 Task: Look for space in Selargius, Italy from 9th July, 2023 to 16th July, 2023 for 2 adults, 1 child in price range Rs.8000 to Rs.16000. Place can be entire place with 2 bedrooms having 2 beds and 1 bathroom. Property type can be house, flat, guest house. Booking option can be shelf check-in. Required host language is English.
Action: Mouse moved to (506, 82)
Screenshot: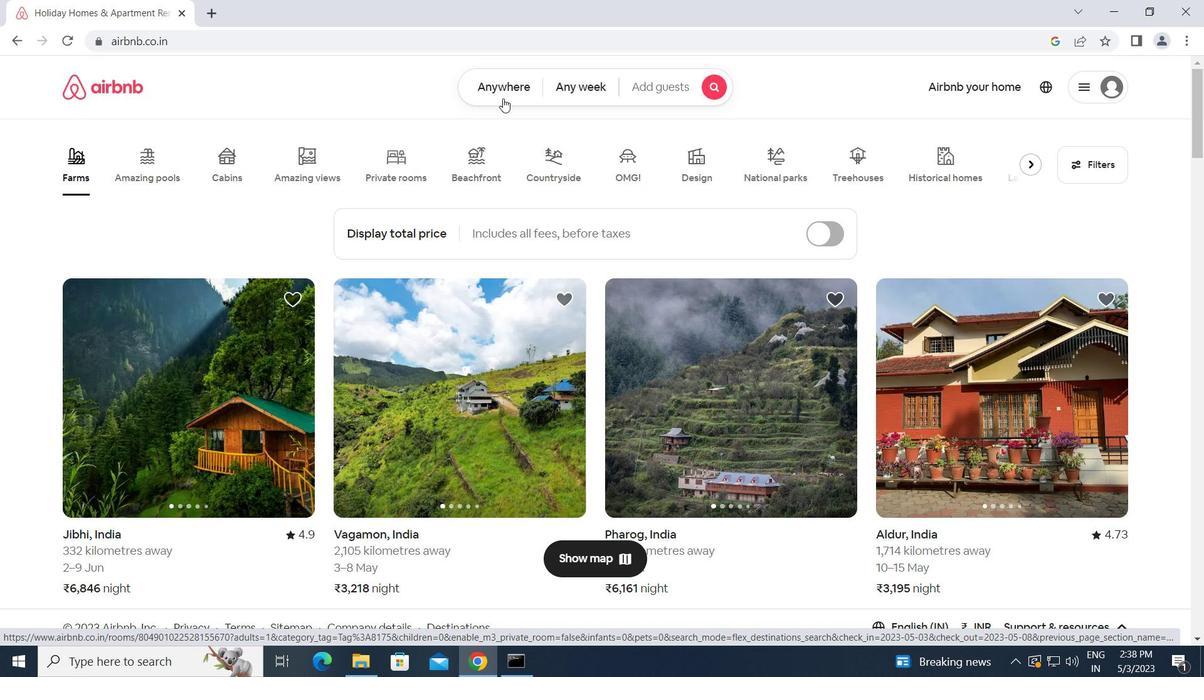 
Action: Mouse pressed left at (506, 82)
Screenshot: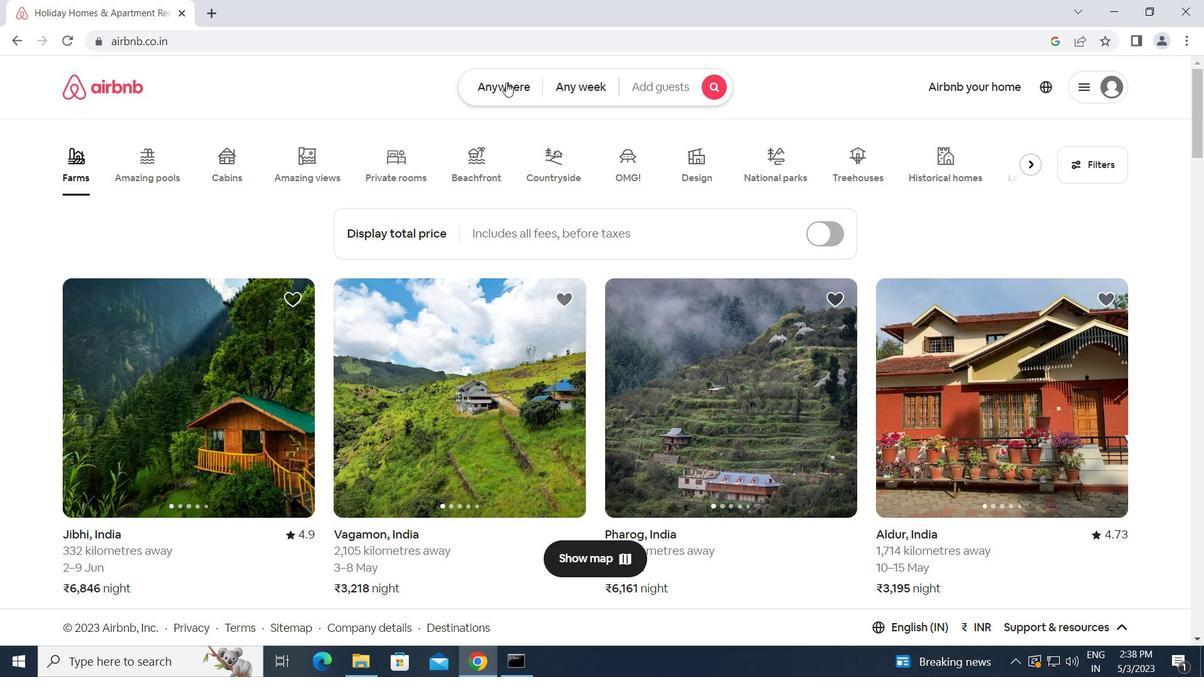 
Action: Mouse moved to (426, 133)
Screenshot: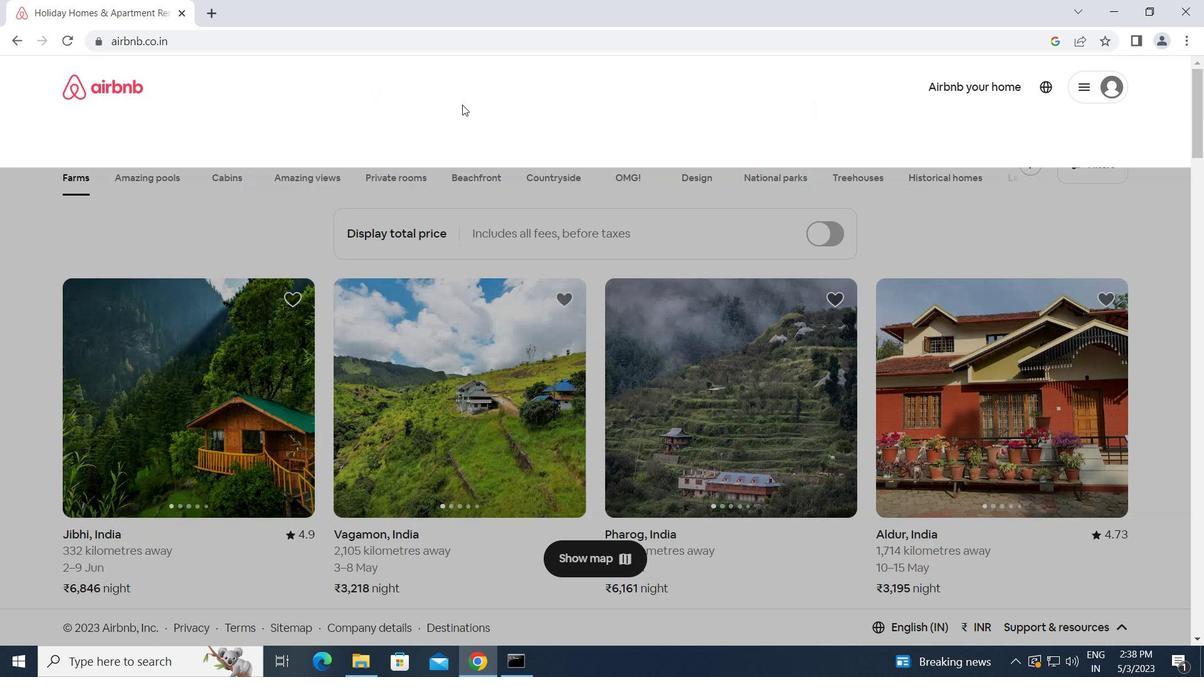 
Action: Mouse pressed left at (426, 133)
Screenshot: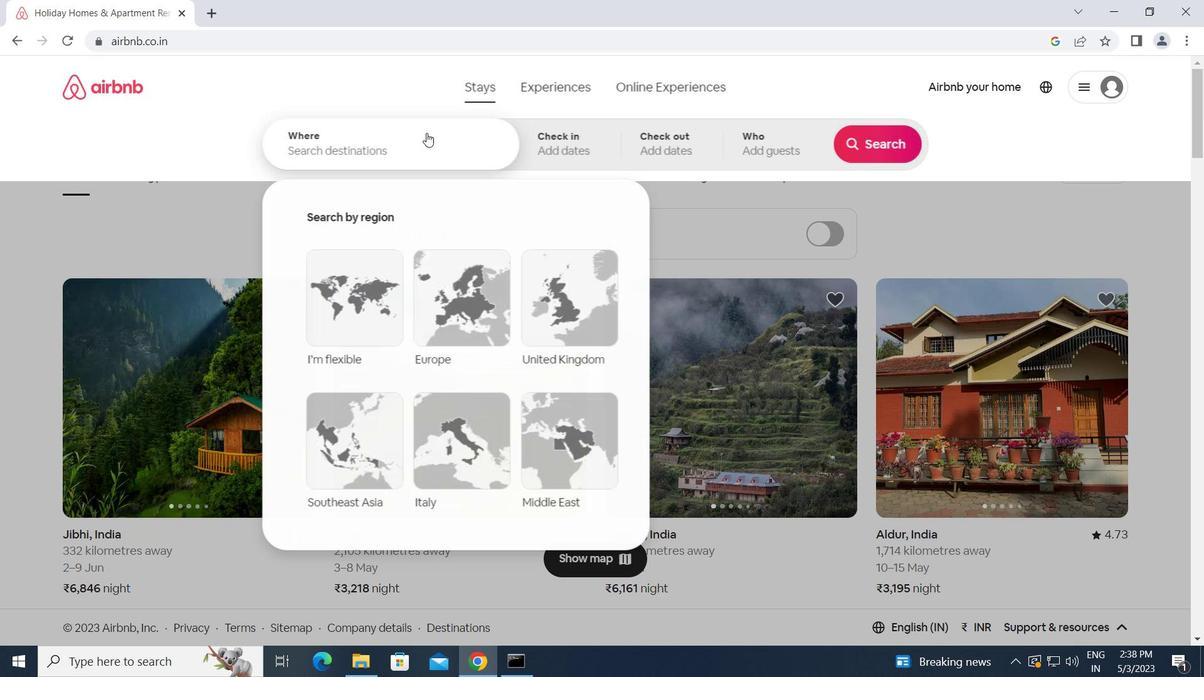 
Action: Key pressed s<Key.caps_lock>elargius,<Key.space><Key.caps_lock>i<Key.caps_lock>taly<Key.enter>
Screenshot: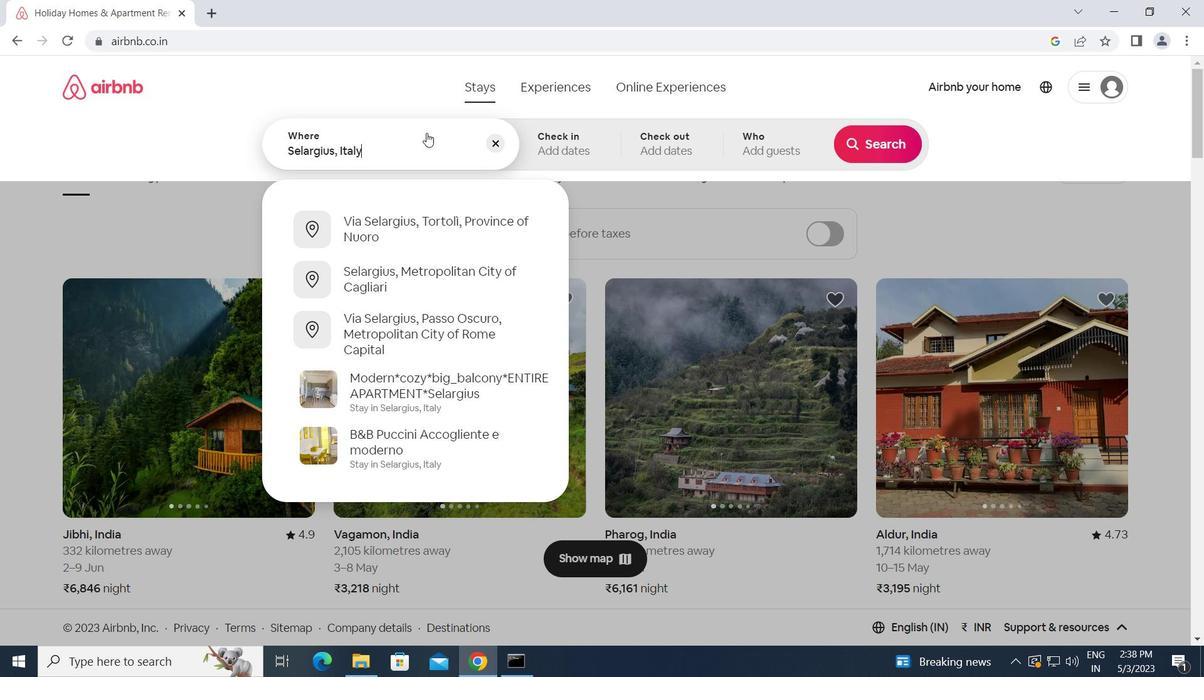 
Action: Mouse moved to (867, 267)
Screenshot: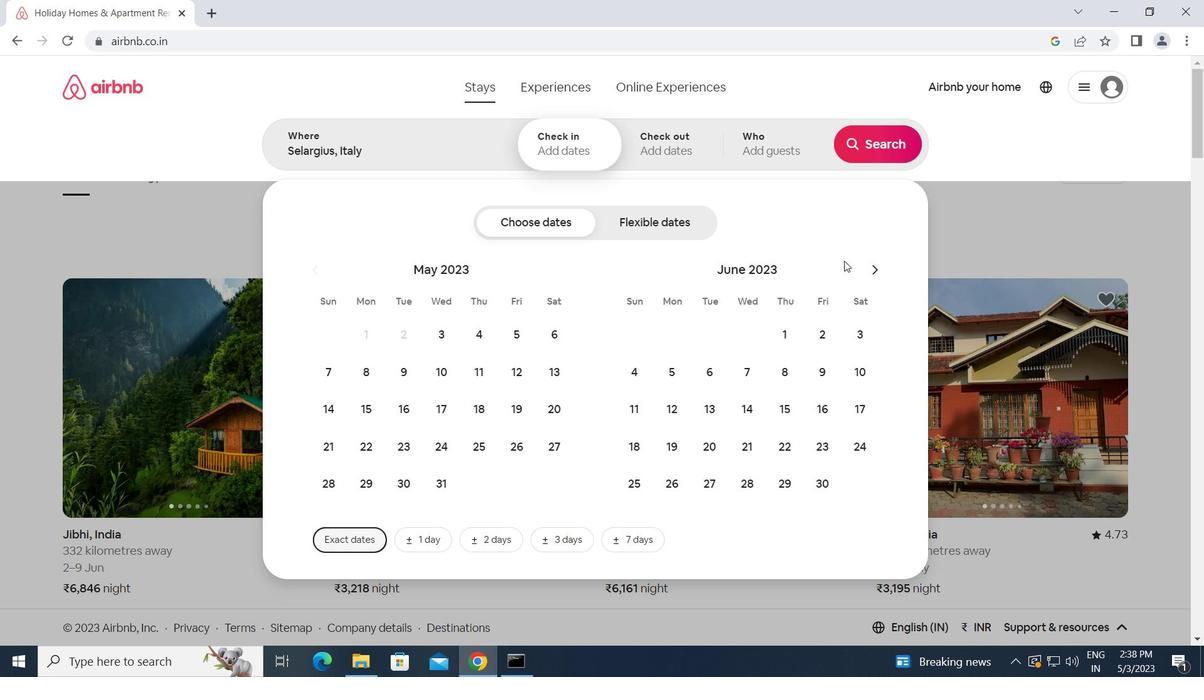 
Action: Mouse pressed left at (867, 267)
Screenshot: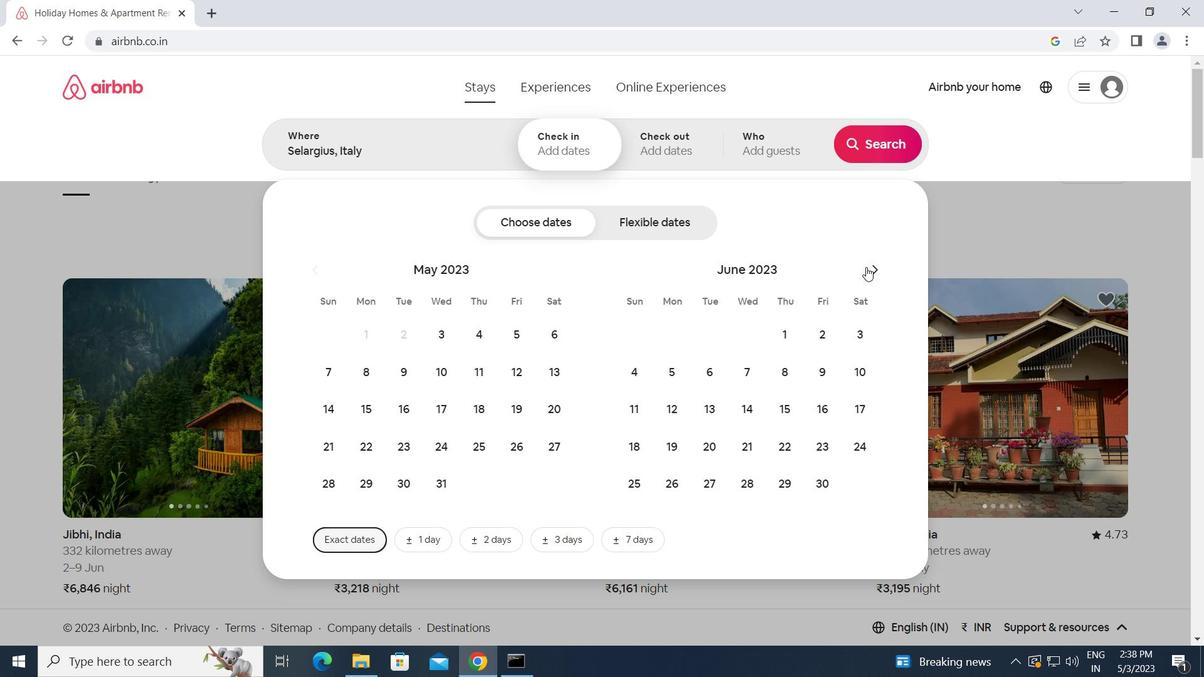 
Action: Mouse moved to (629, 409)
Screenshot: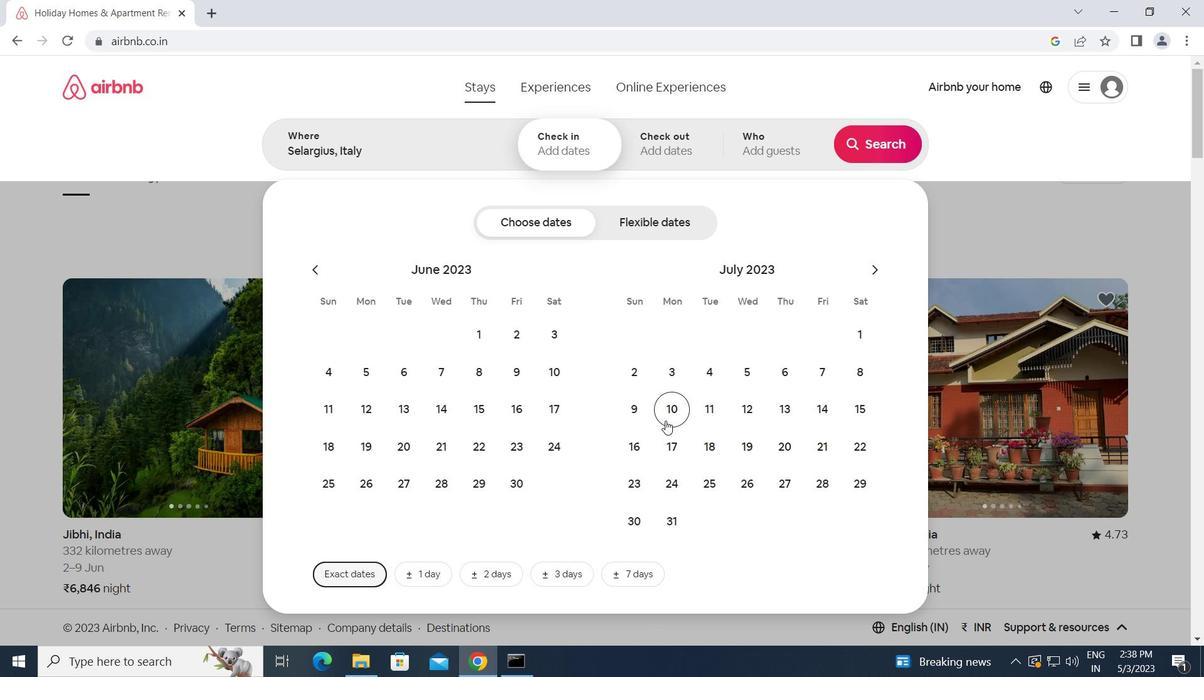 
Action: Mouse pressed left at (629, 409)
Screenshot: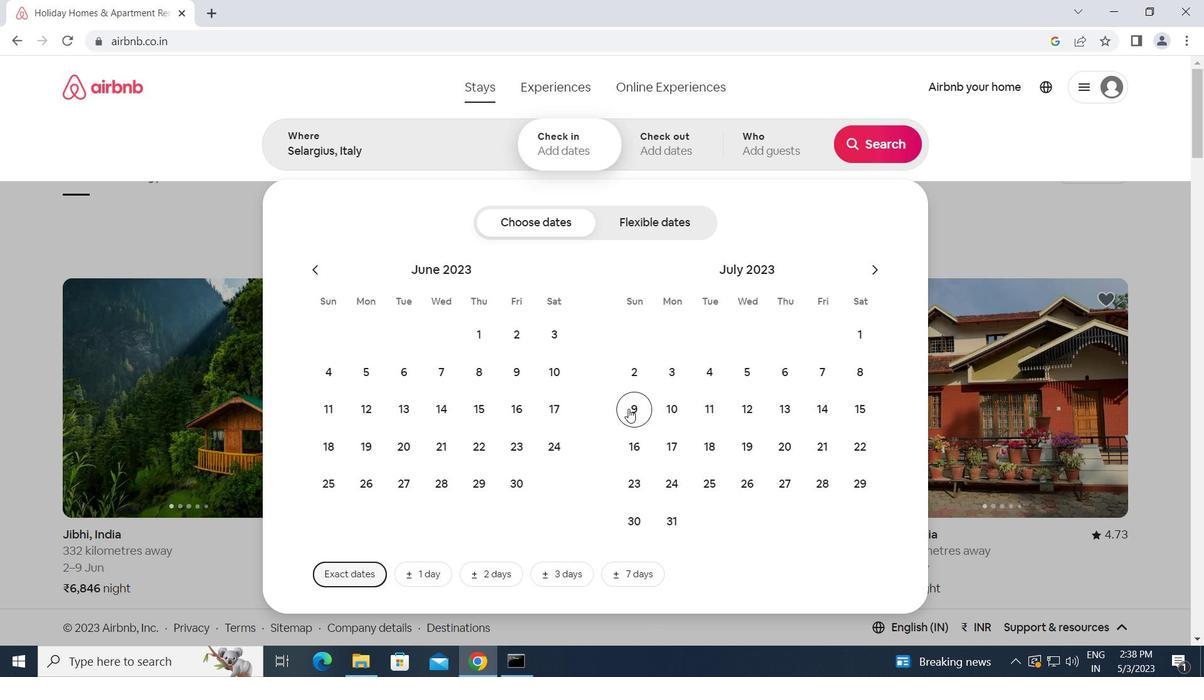 
Action: Mouse moved to (639, 442)
Screenshot: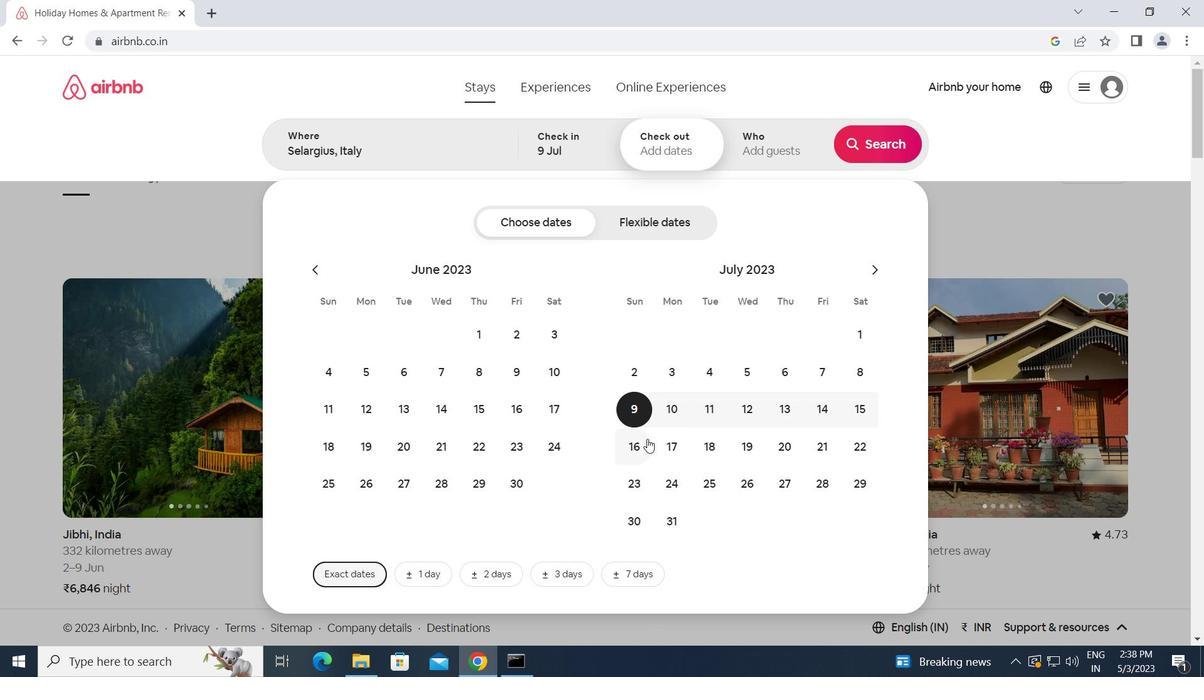
Action: Mouse pressed left at (639, 442)
Screenshot: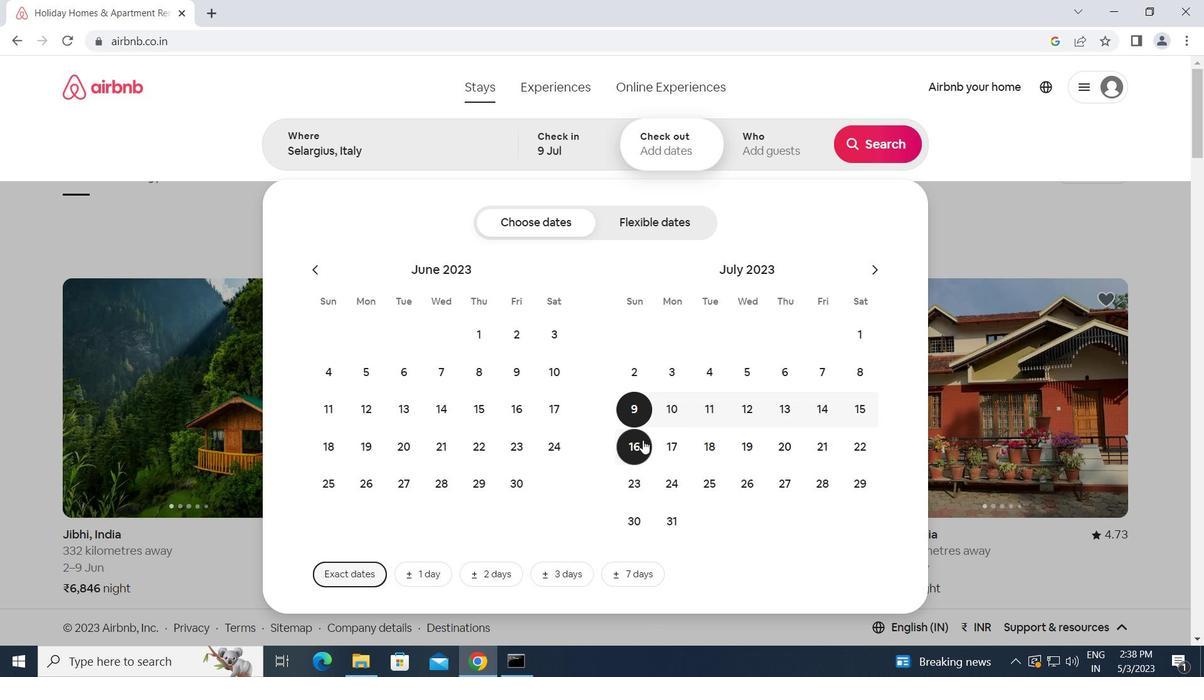 
Action: Mouse moved to (748, 140)
Screenshot: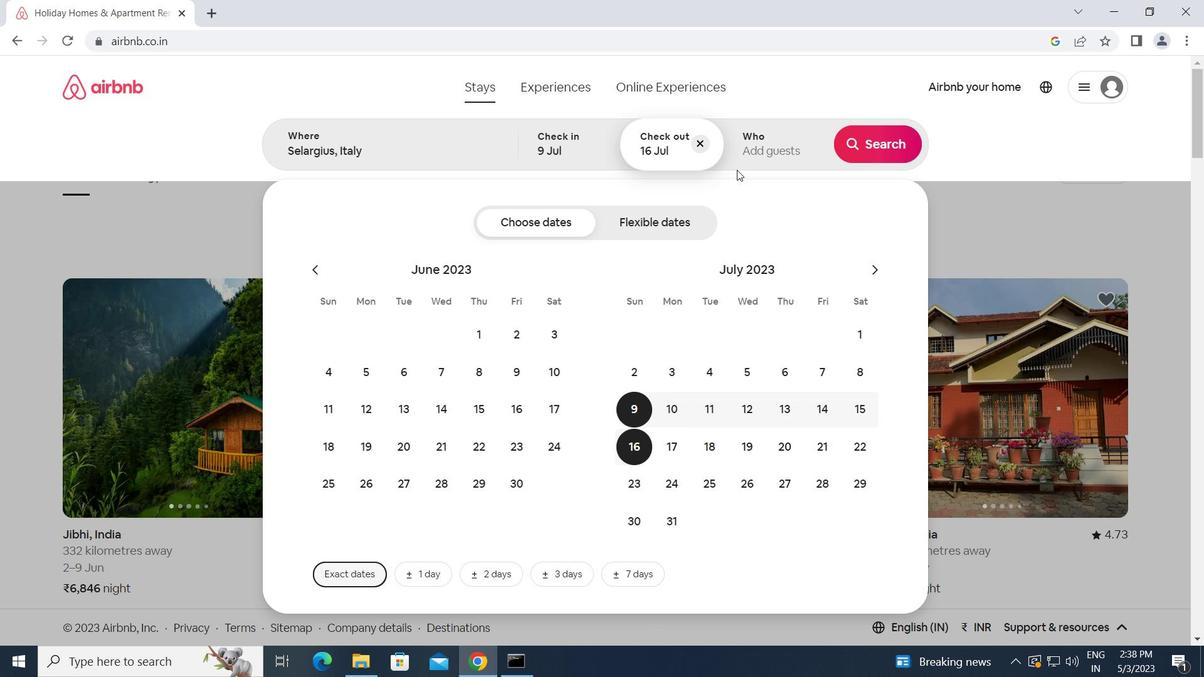 
Action: Mouse pressed left at (748, 140)
Screenshot: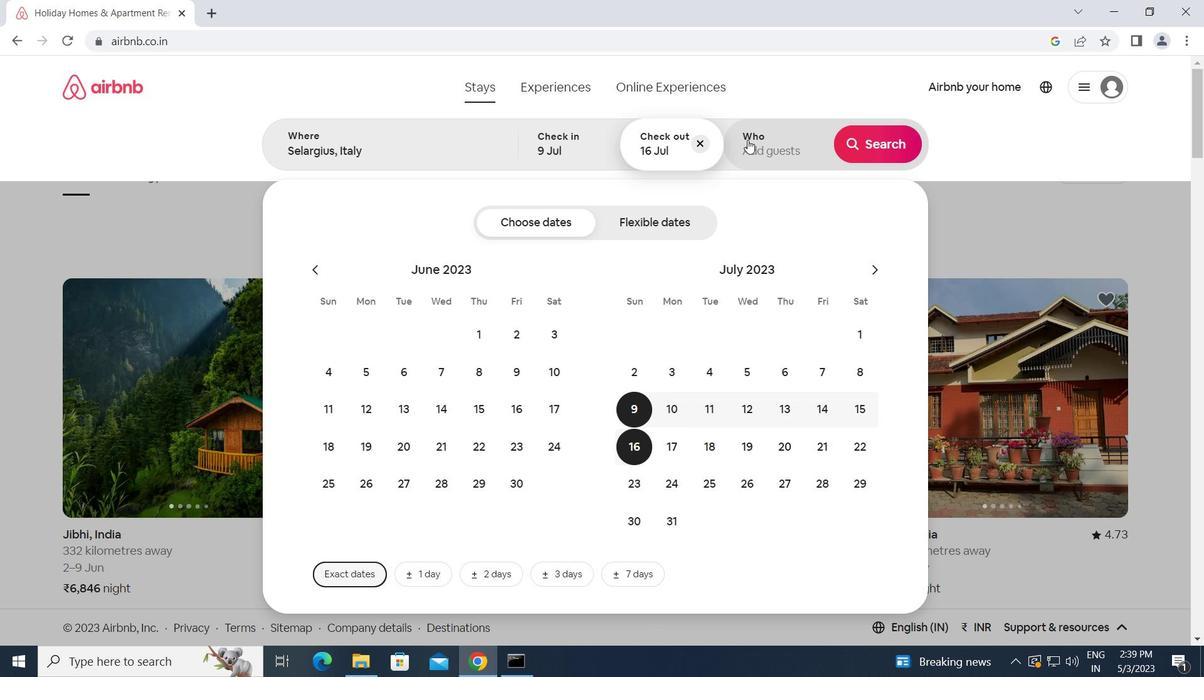 
Action: Mouse moved to (882, 225)
Screenshot: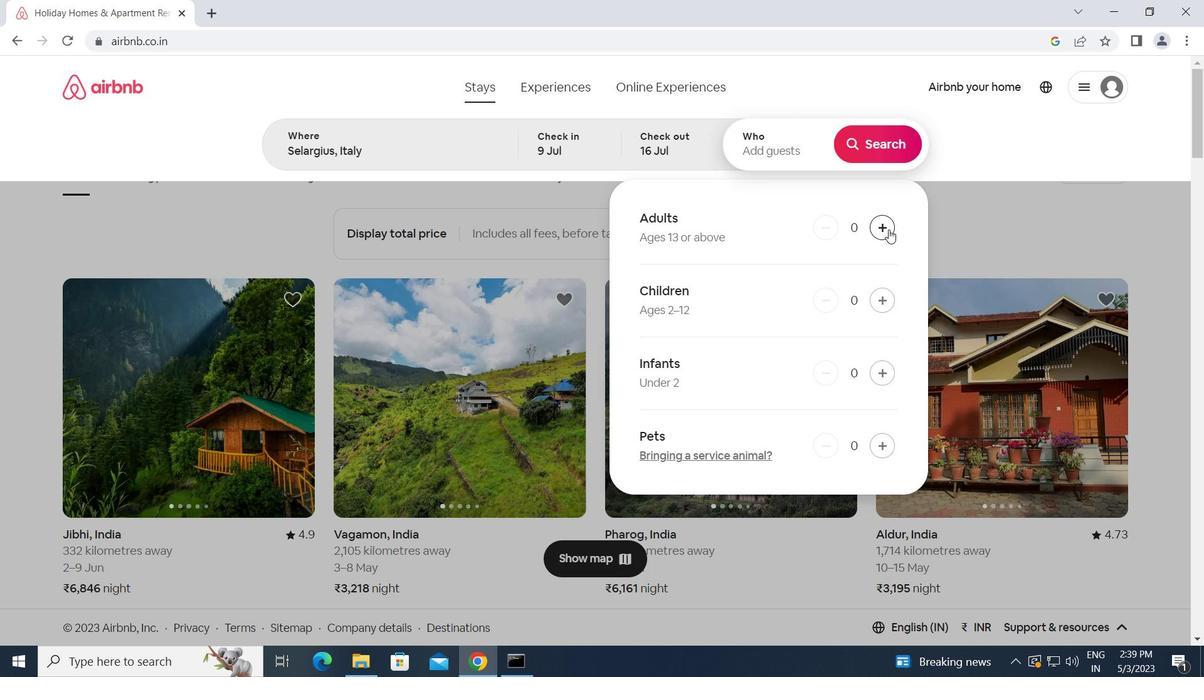 
Action: Mouse pressed left at (882, 225)
Screenshot: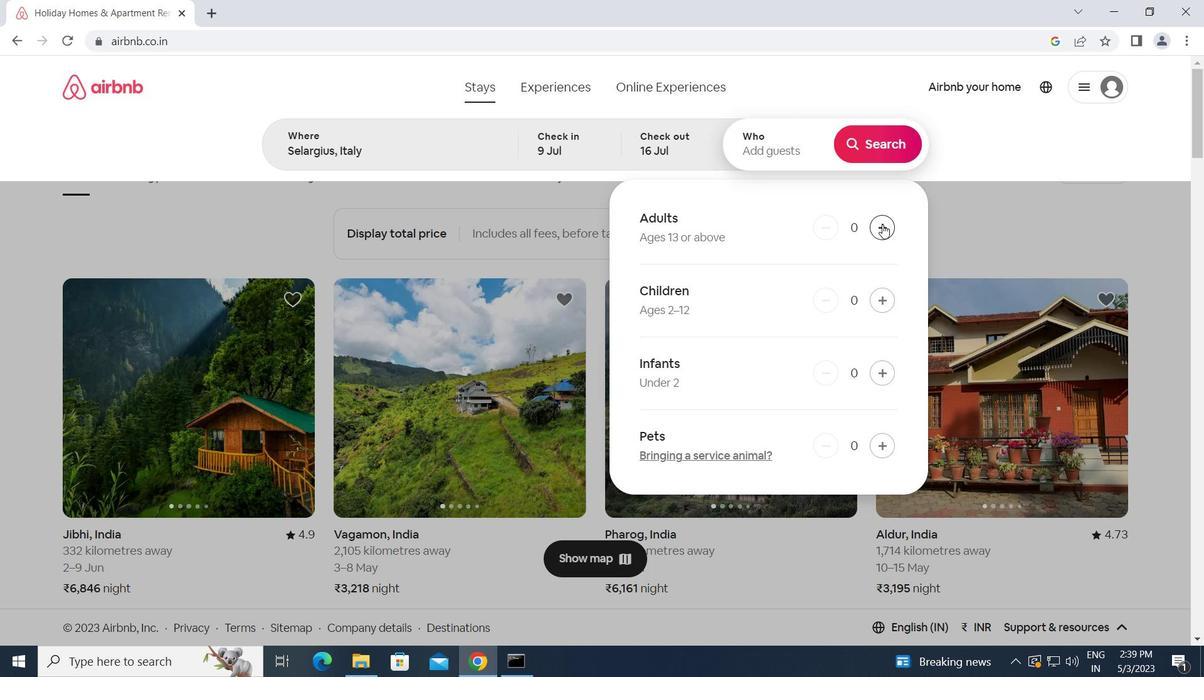 
Action: Mouse pressed left at (882, 225)
Screenshot: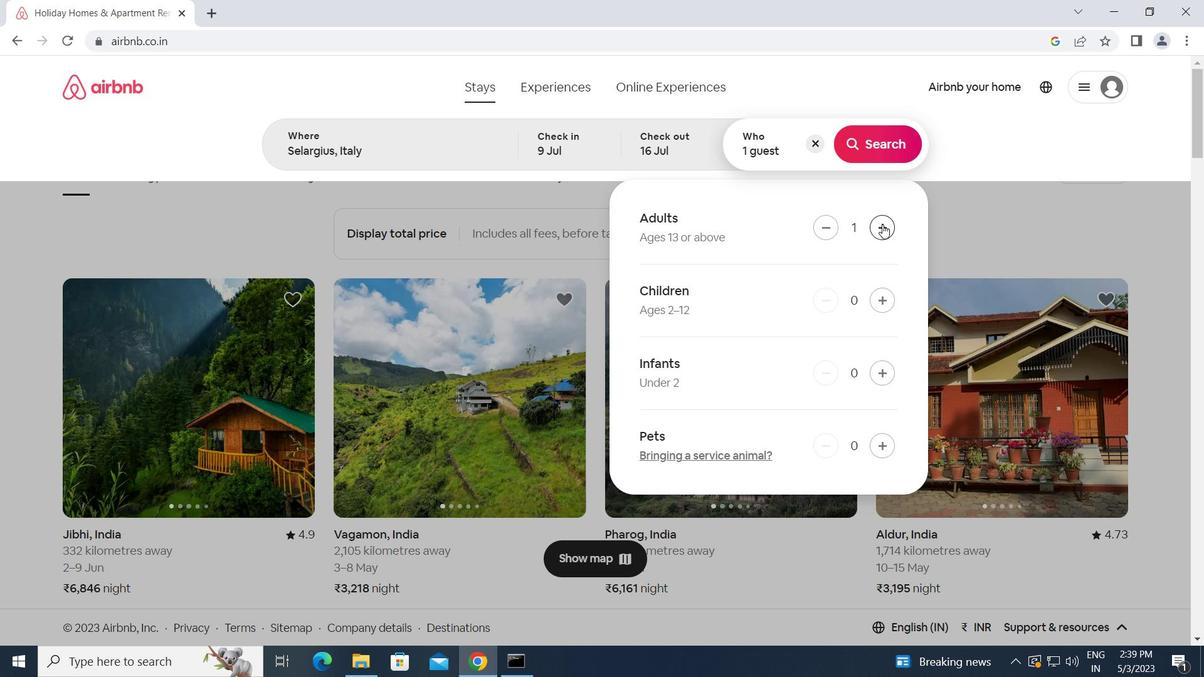 
Action: Mouse moved to (889, 301)
Screenshot: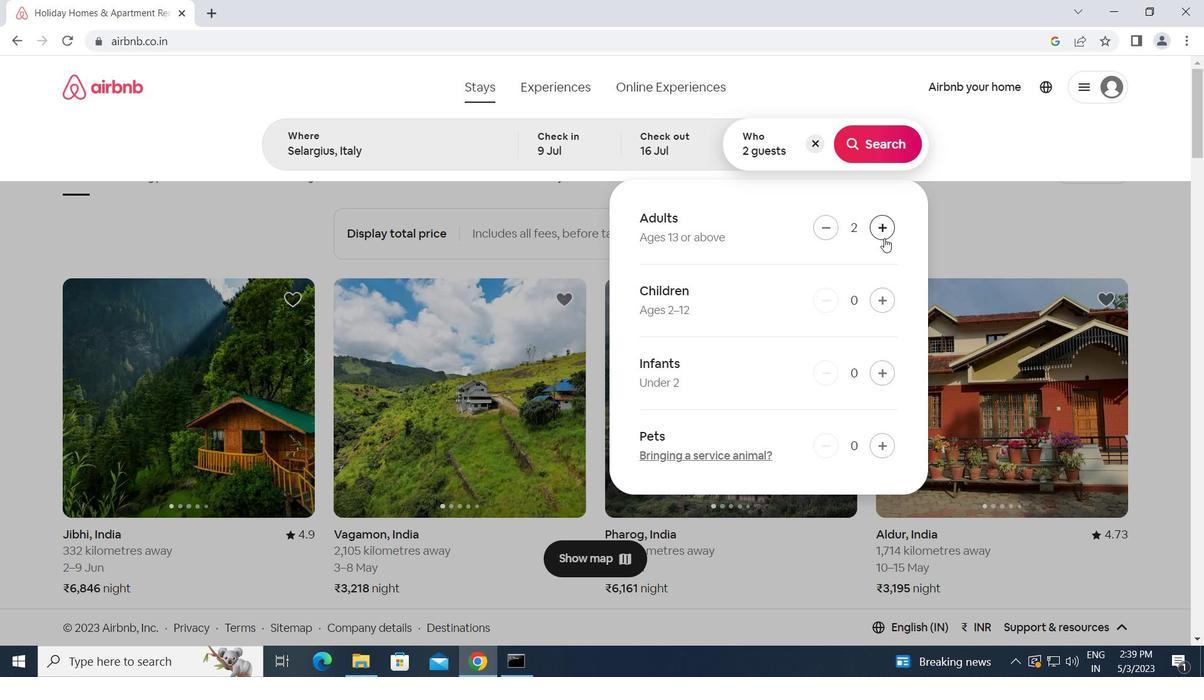 
Action: Mouse pressed left at (889, 301)
Screenshot: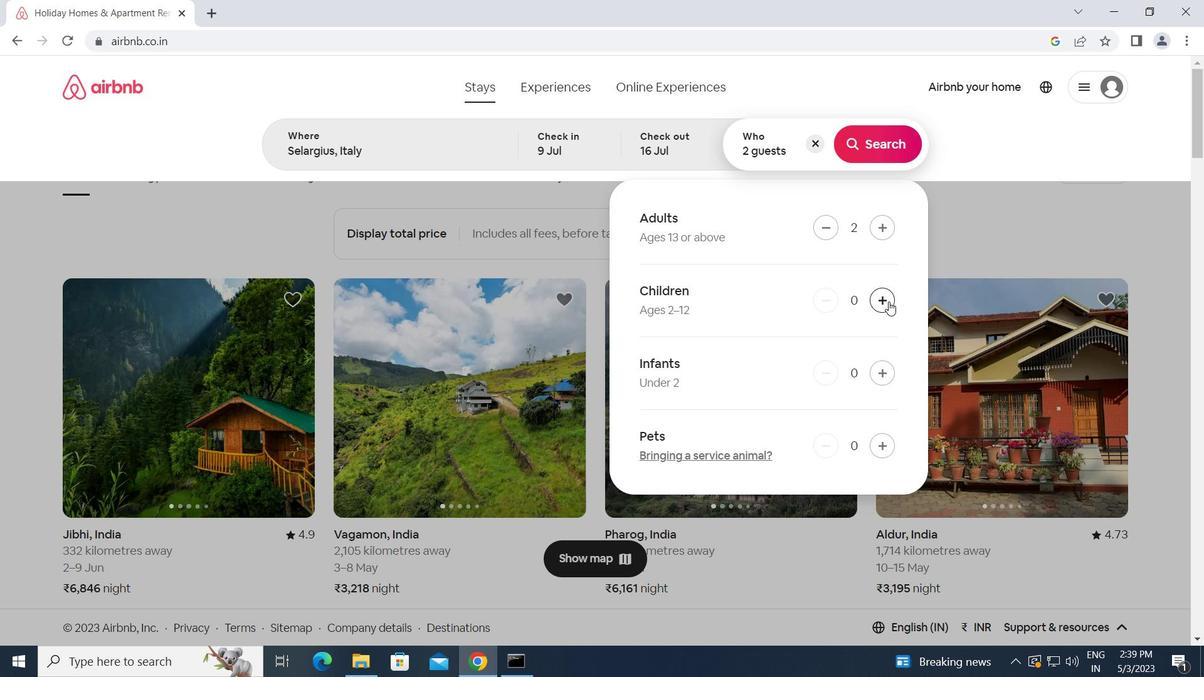 
Action: Mouse moved to (881, 150)
Screenshot: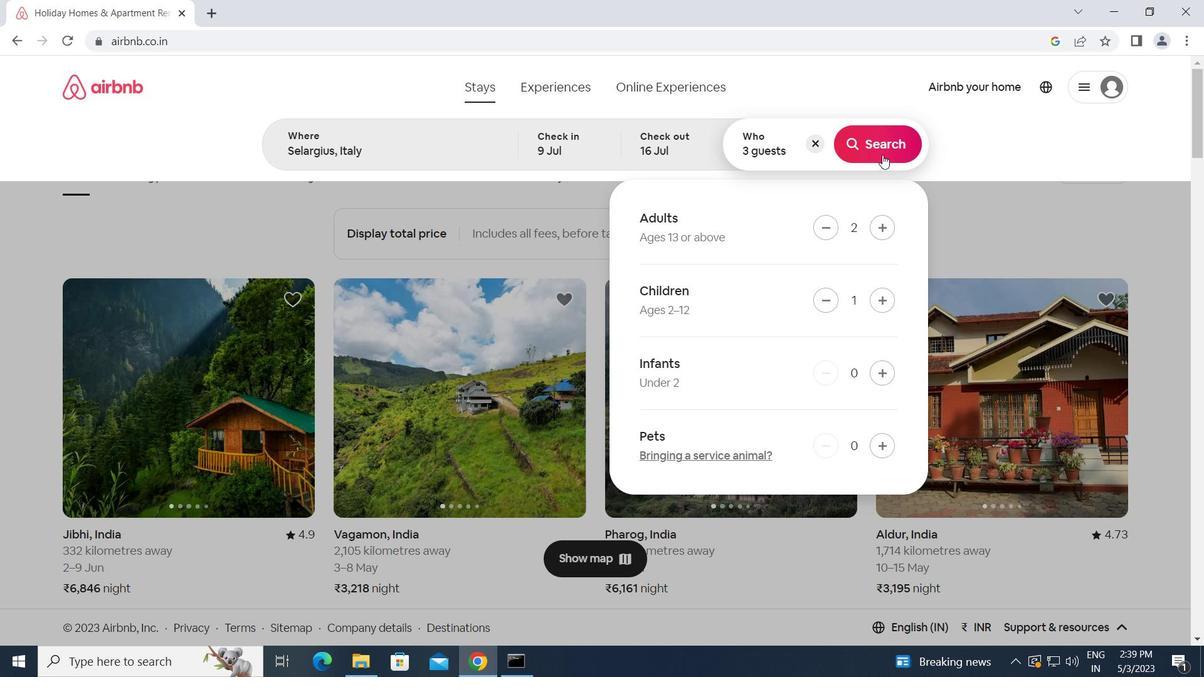 
Action: Mouse pressed left at (881, 150)
Screenshot: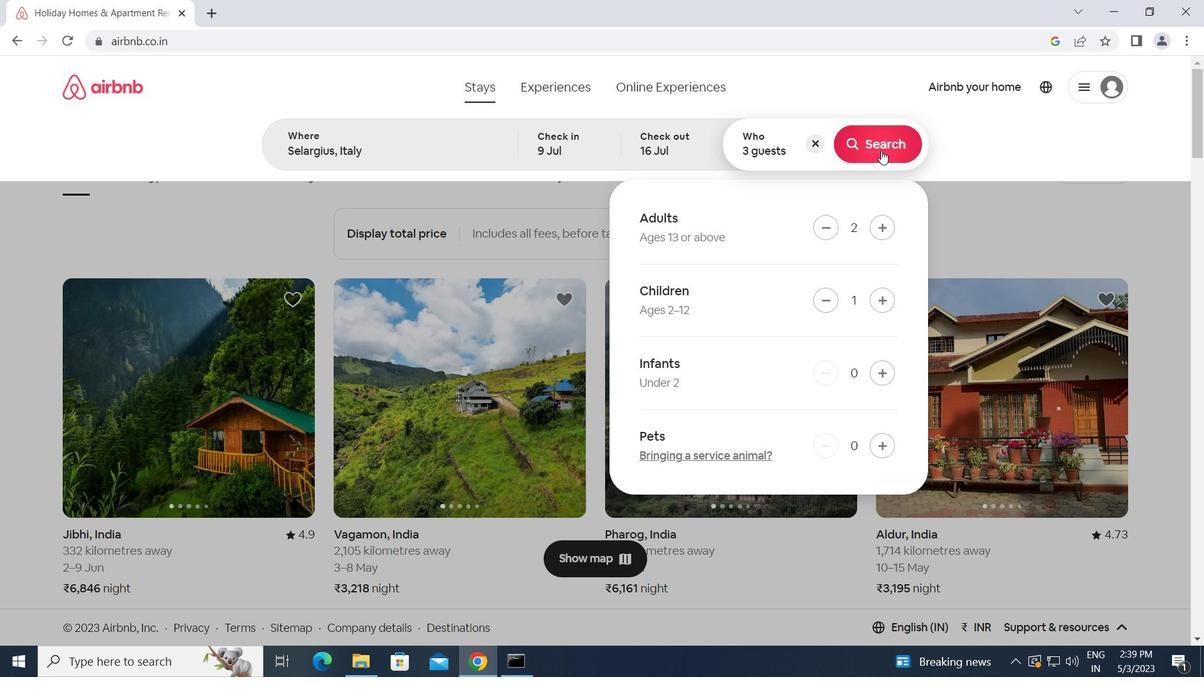 
Action: Mouse moved to (1138, 151)
Screenshot: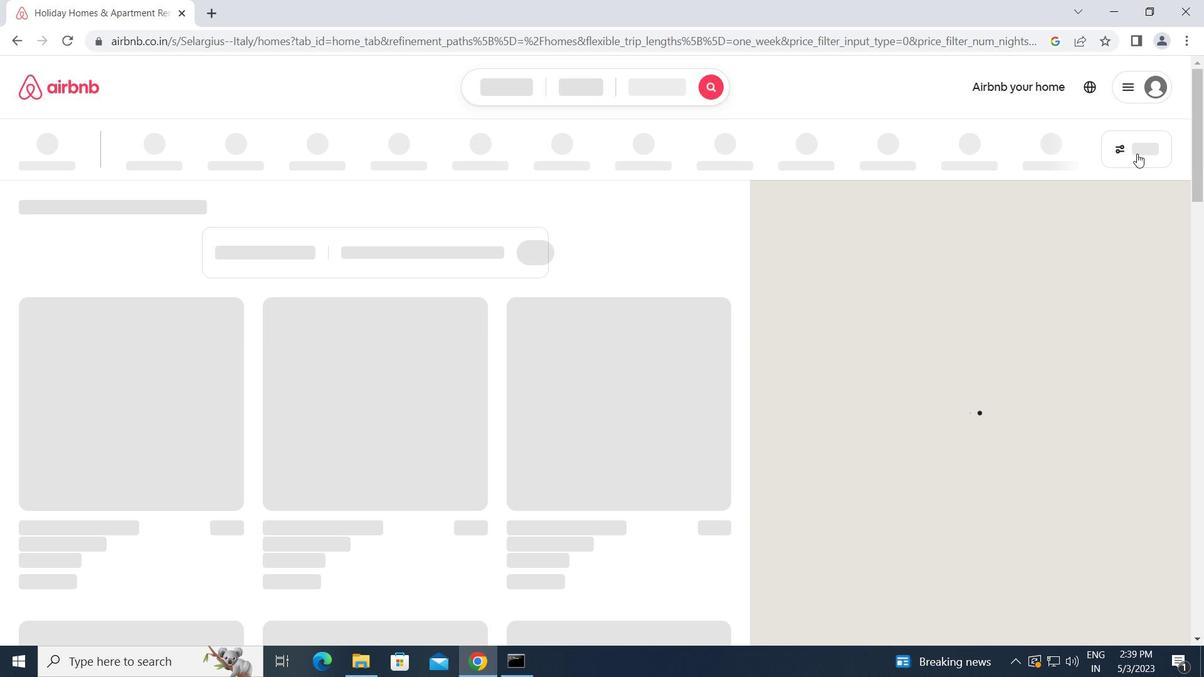 
Action: Mouse pressed left at (1138, 151)
Screenshot: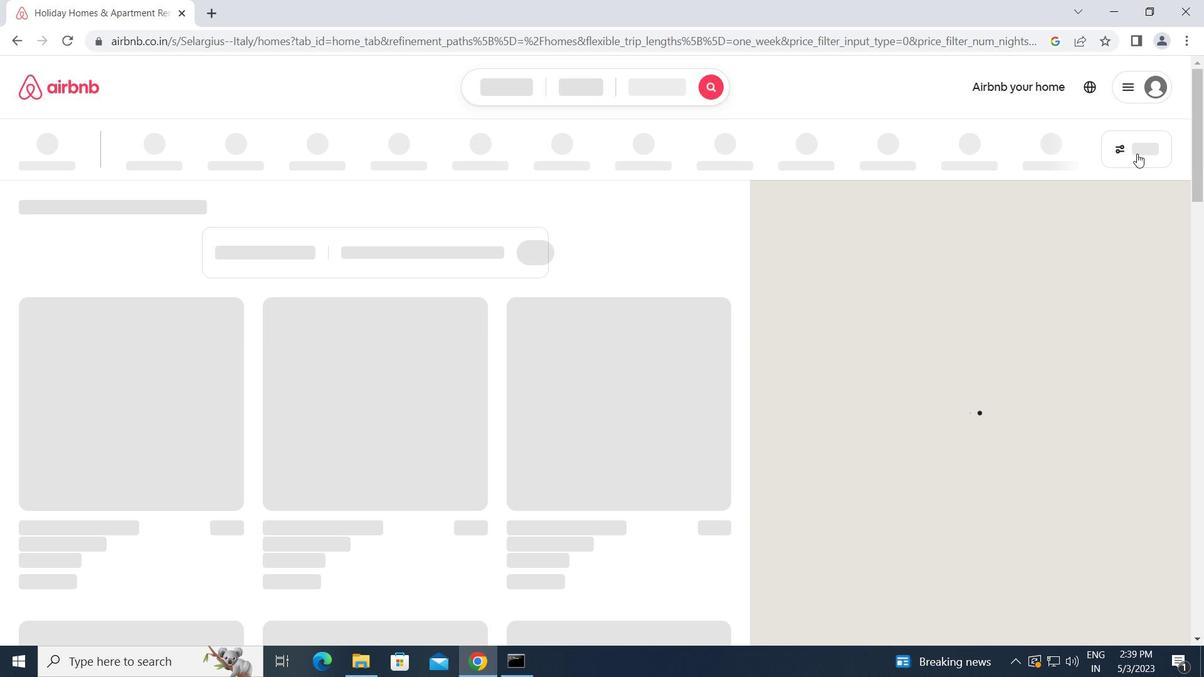
Action: Mouse moved to (1134, 142)
Screenshot: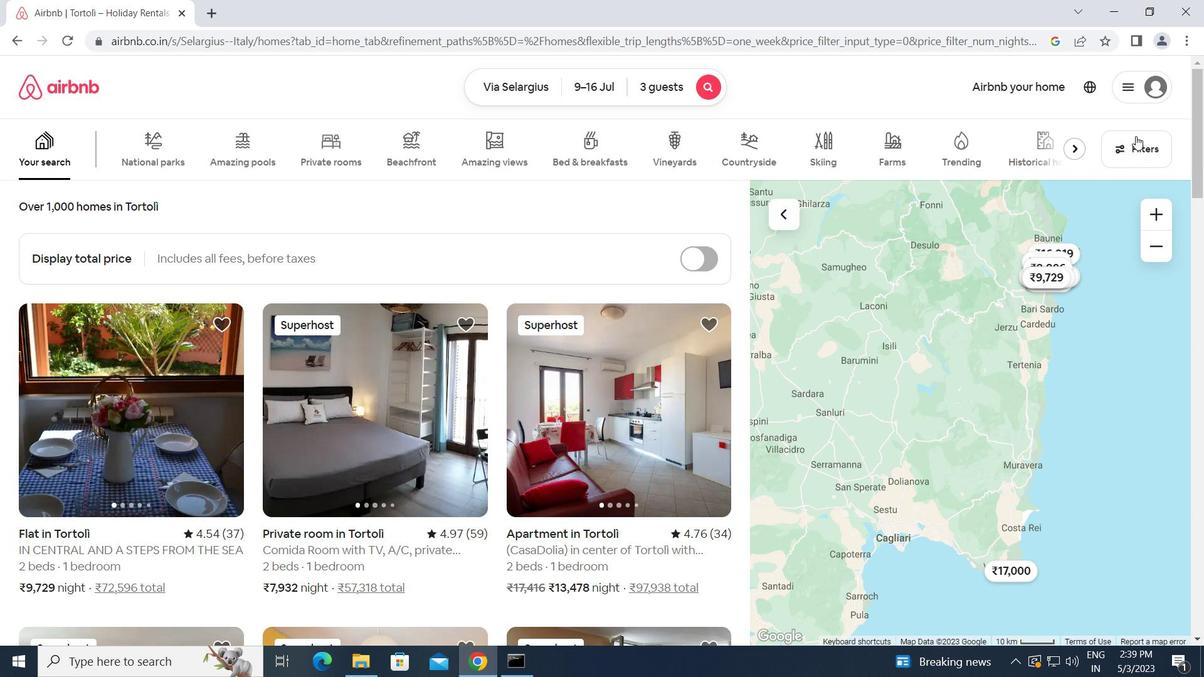 
Action: Mouse pressed left at (1134, 142)
Screenshot: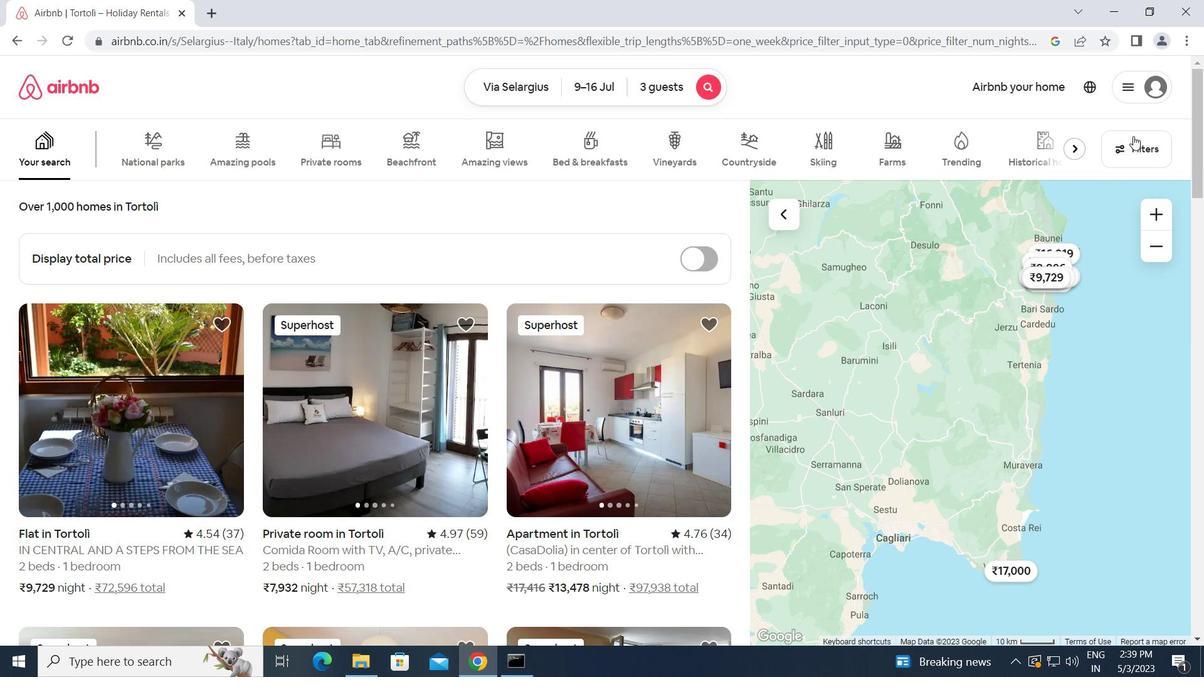 
Action: Mouse moved to (409, 344)
Screenshot: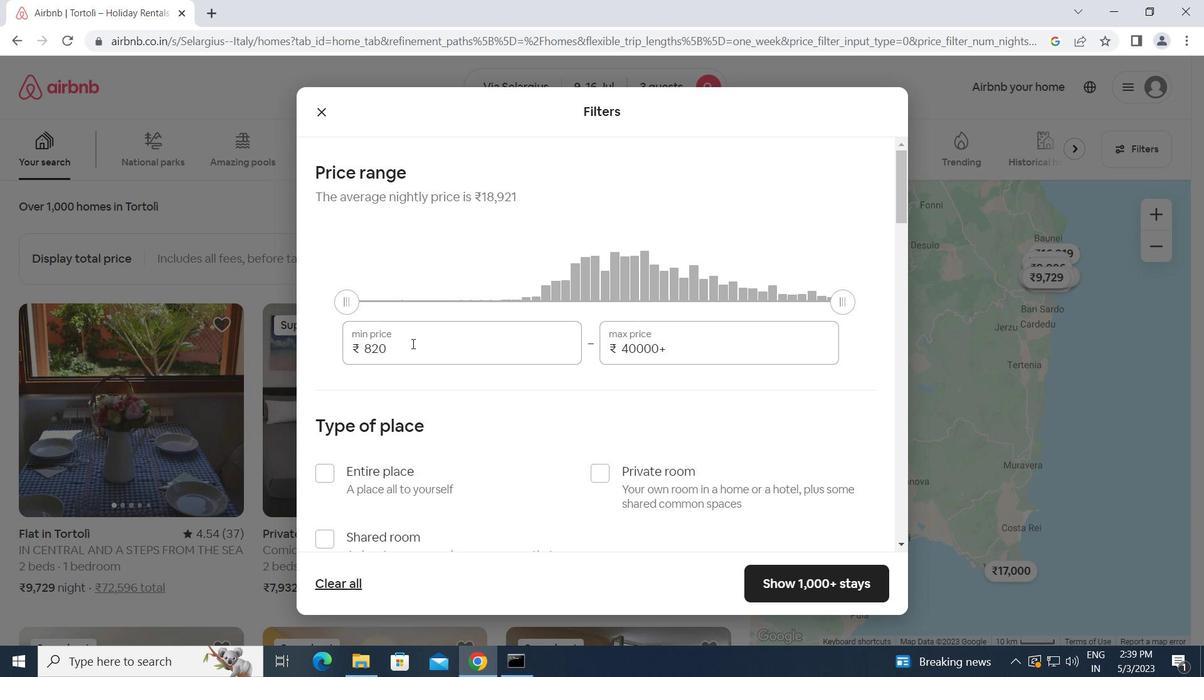 
Action: Mouse pressed left at (409, 344)
Screenshot: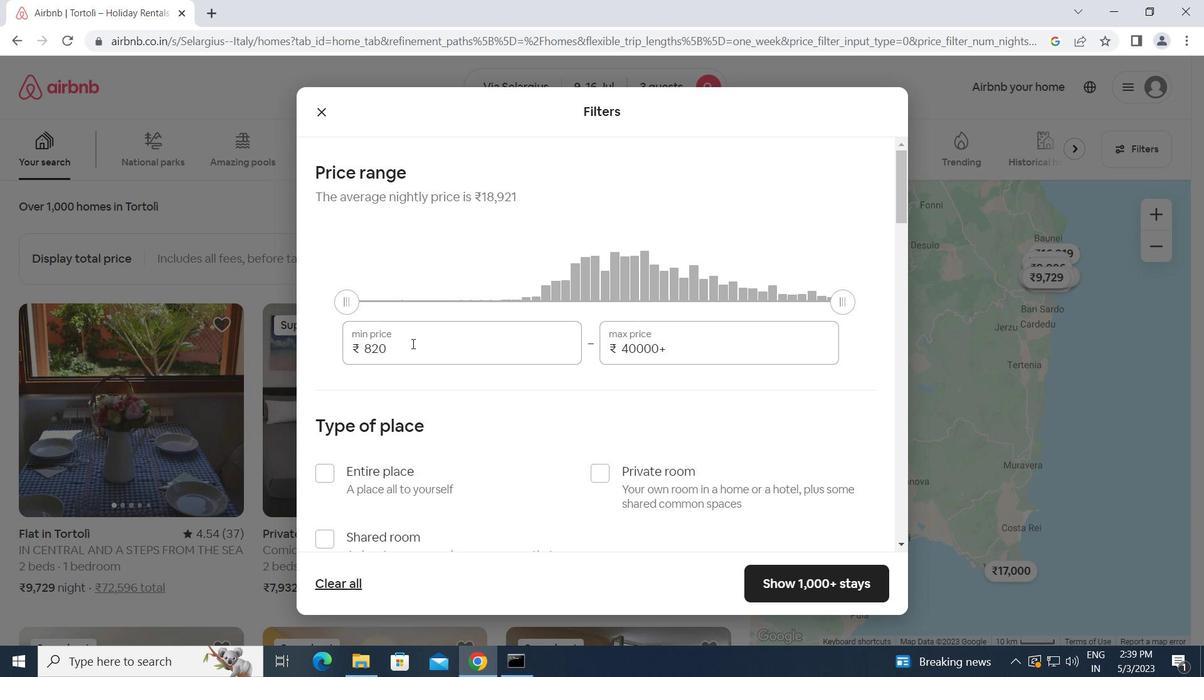 
Action: Mouse moved to (340, 353)
Screenshot: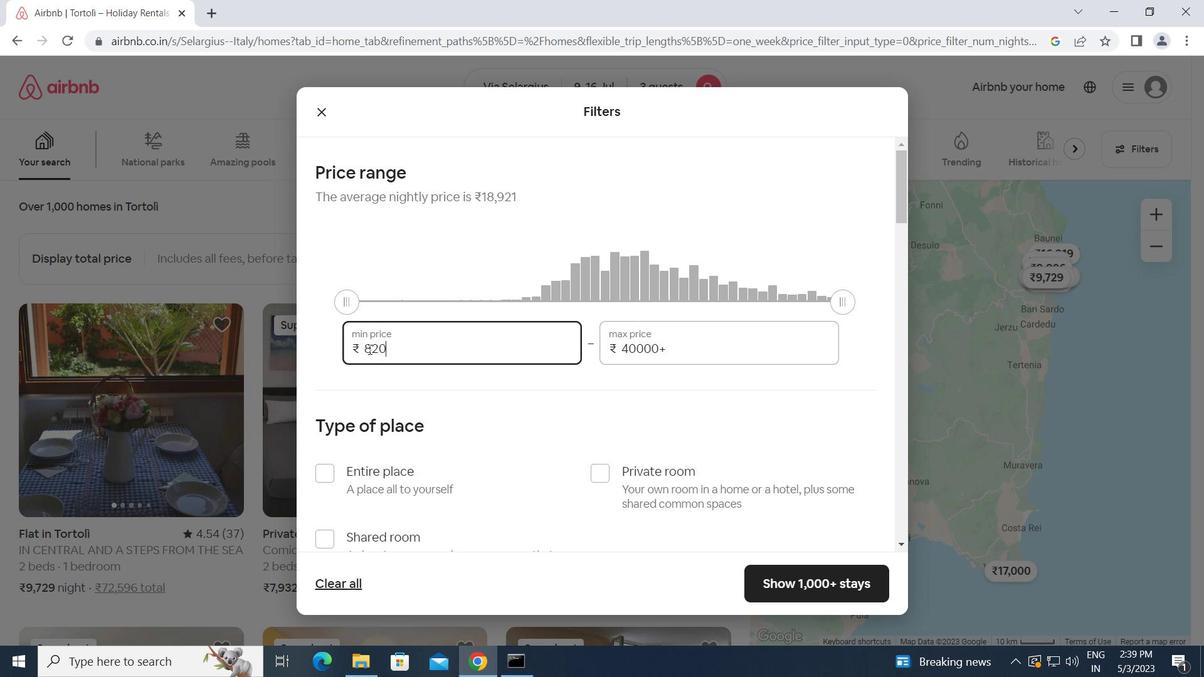 
Action: Key pressed 8000<Key.tab>16000
Screenshot: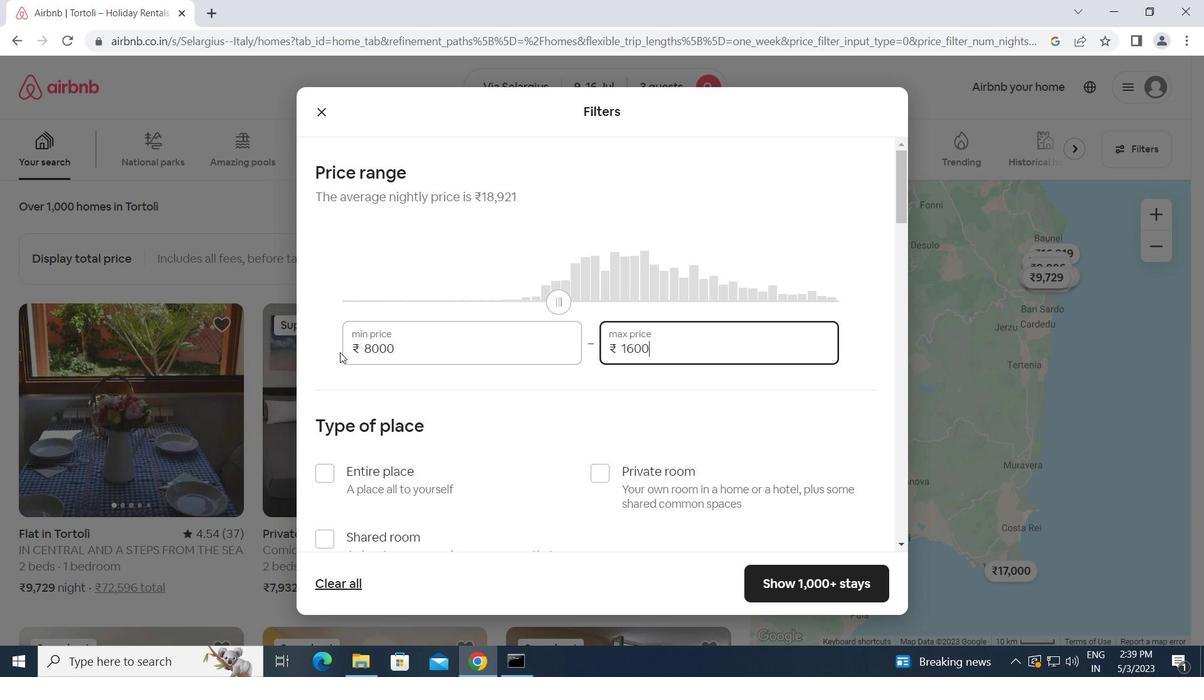 
Action: Mouse moved to (502, 456)
Screenshot: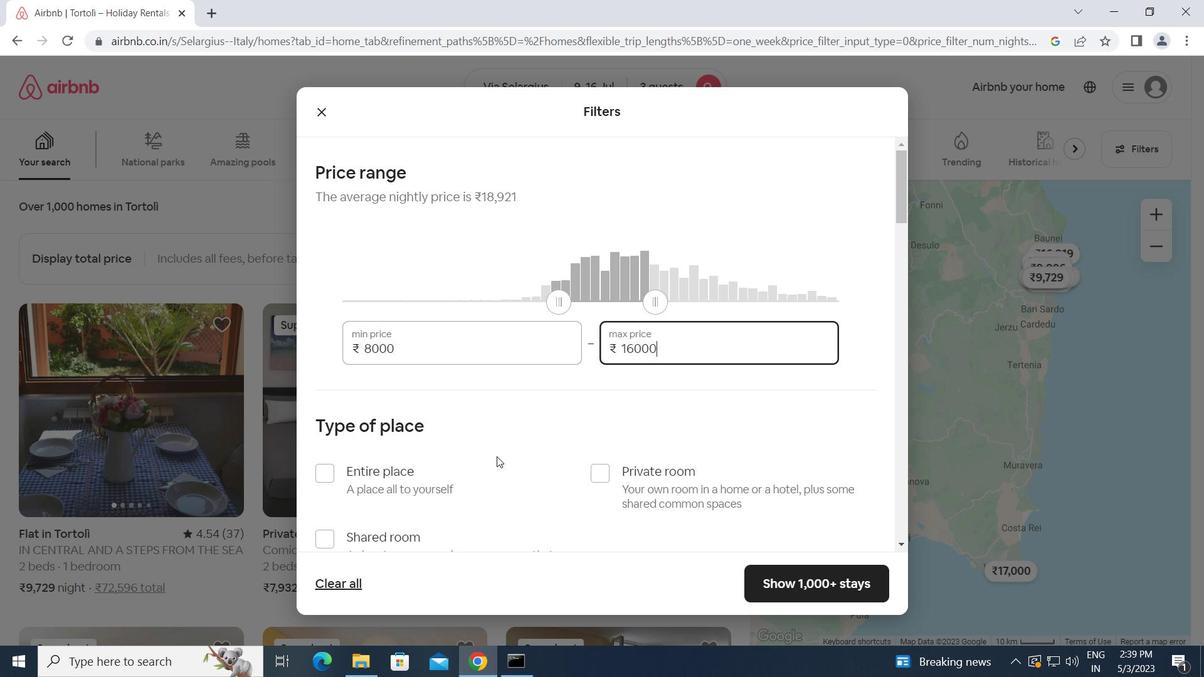 
Action: Mouse scrolled (502, 455) with delta (0, 0)
Screenshot: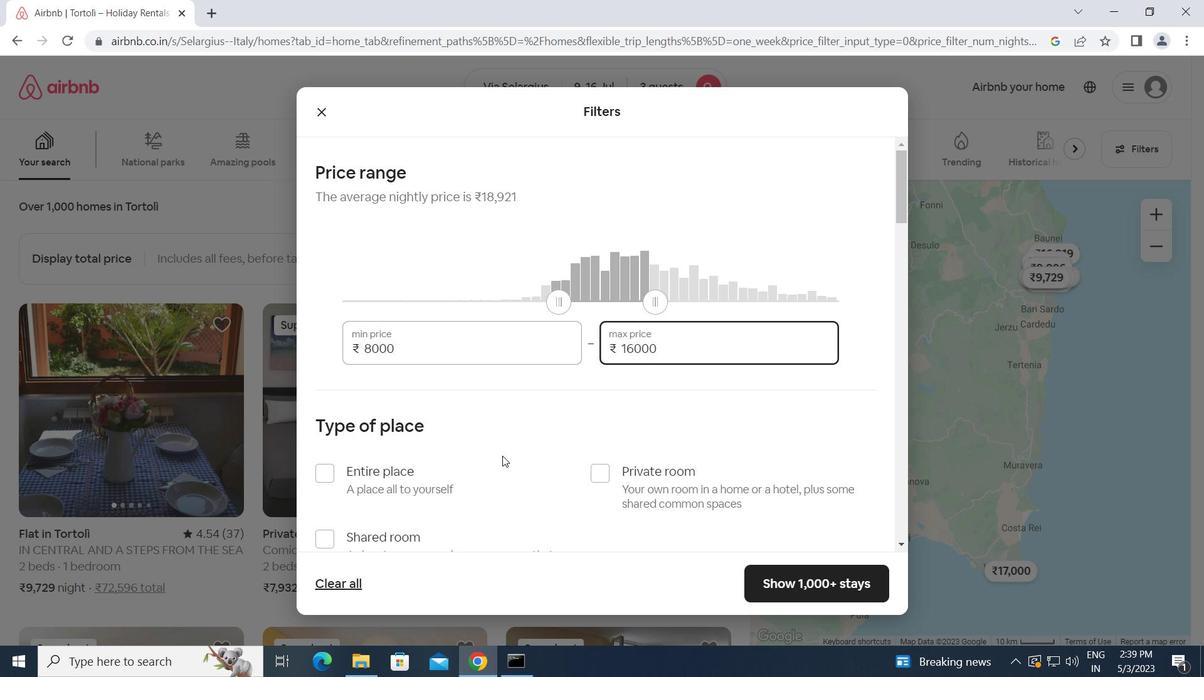 
Action: Mouse moved to (330, 388)
Screenshot: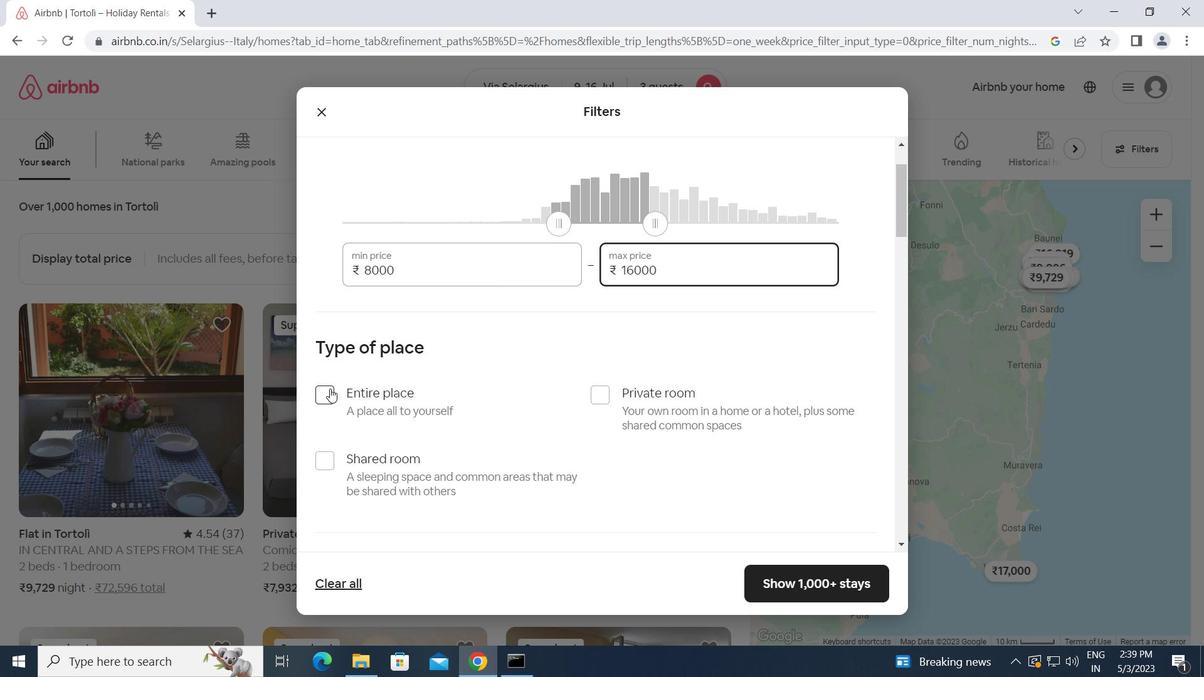 
Action: Mouse pressed left at (330, 388)
Screenshot: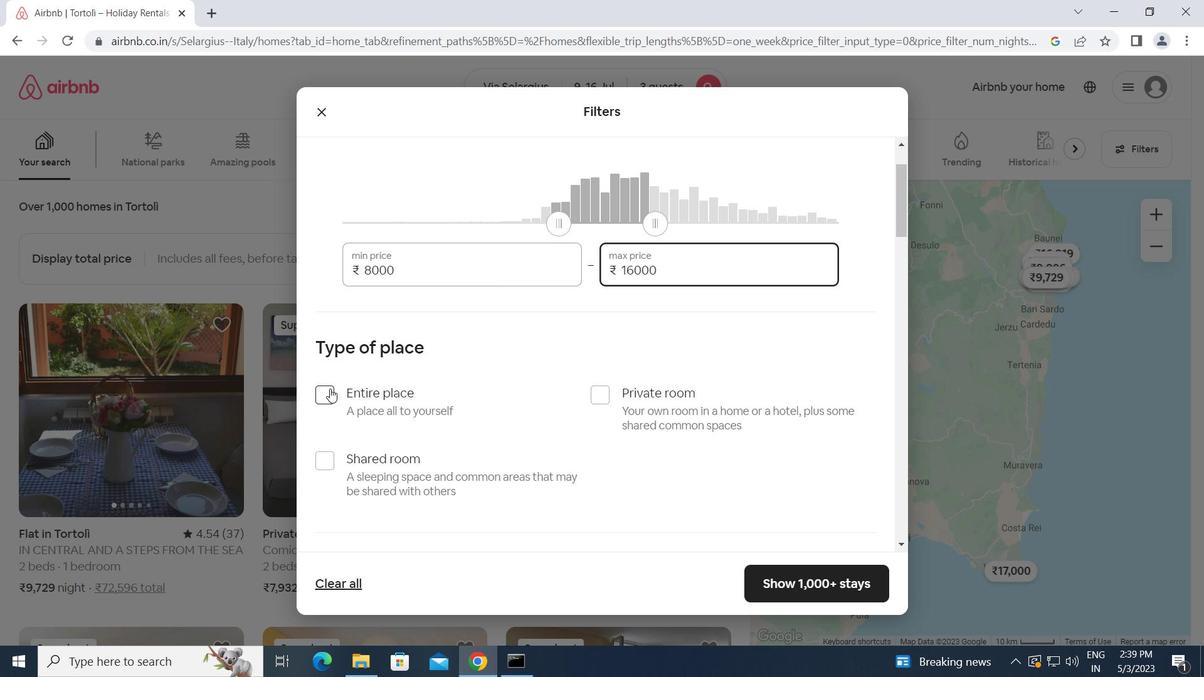 
Action: Mouse moved to (372, 409)
Screenshot: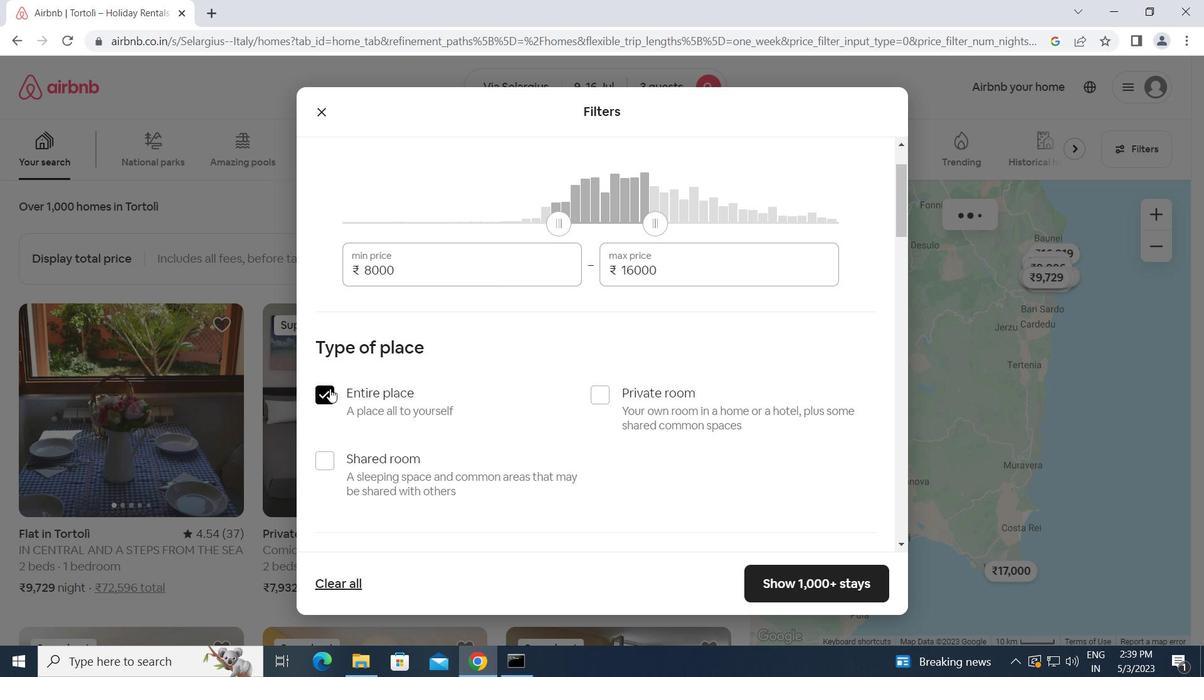 
Action: Mouse scrolled (372, 409) with delta (0, 0)
Screenshot: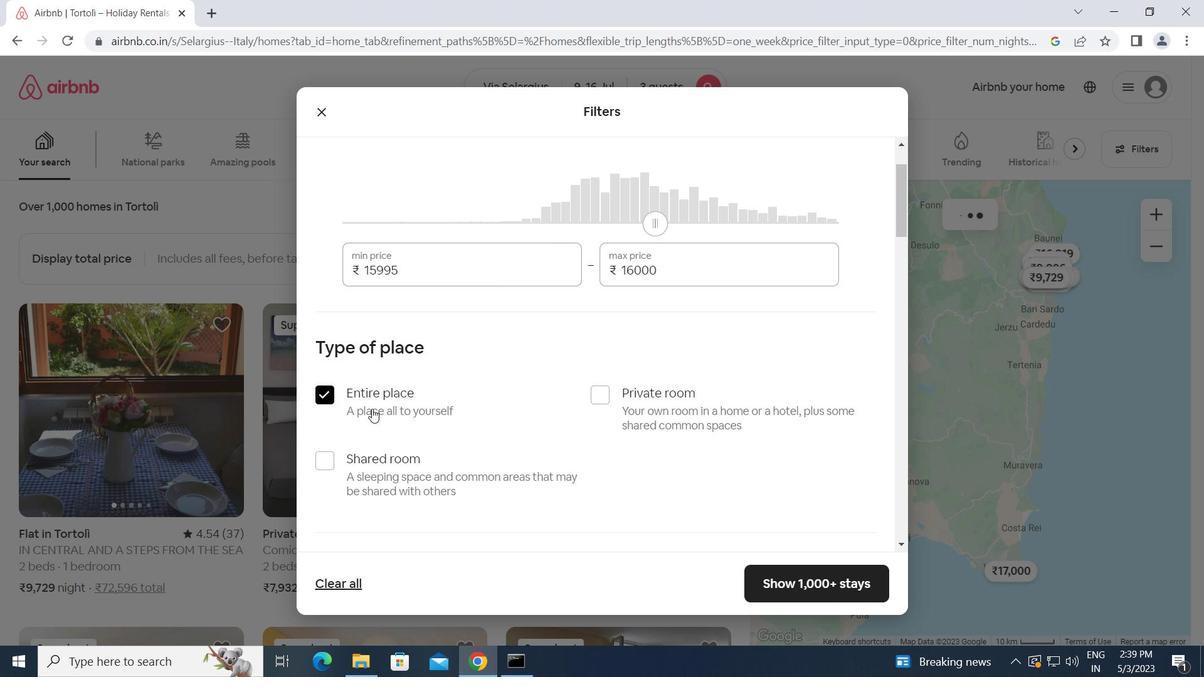 
Action: Mouse scrolled (372, 409) with delta (0, 0)
Screenshot: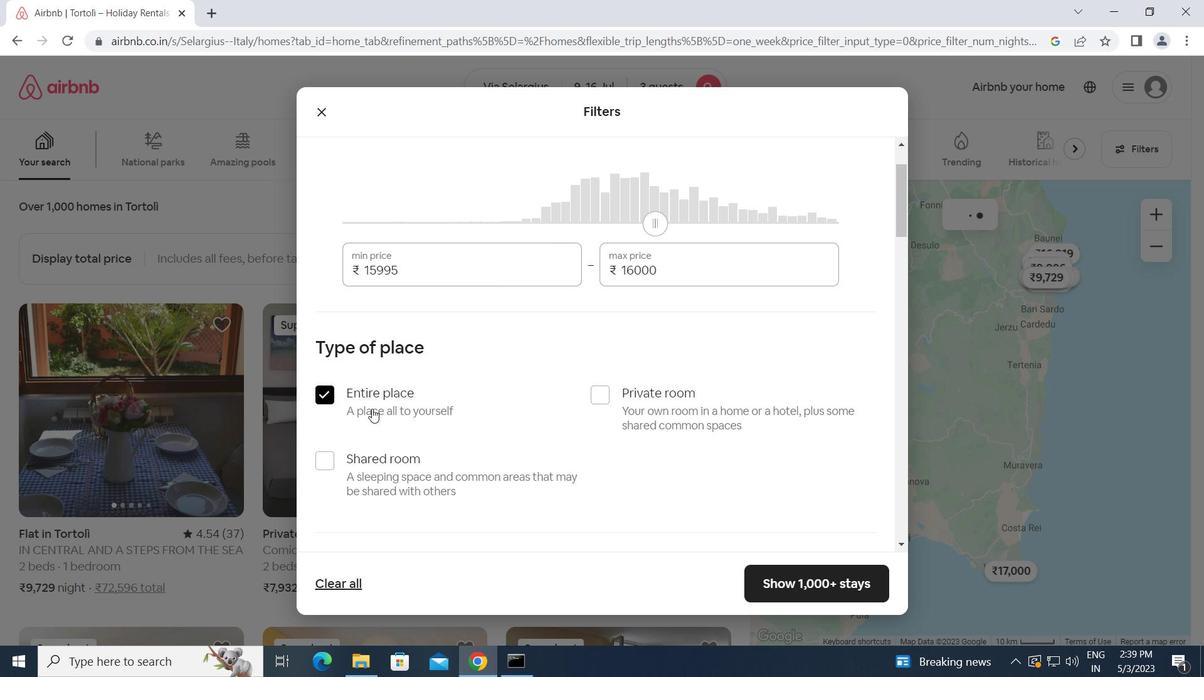 
Action: Mouse scrolled (372, 409) with delta (0, 0)
Screenshot: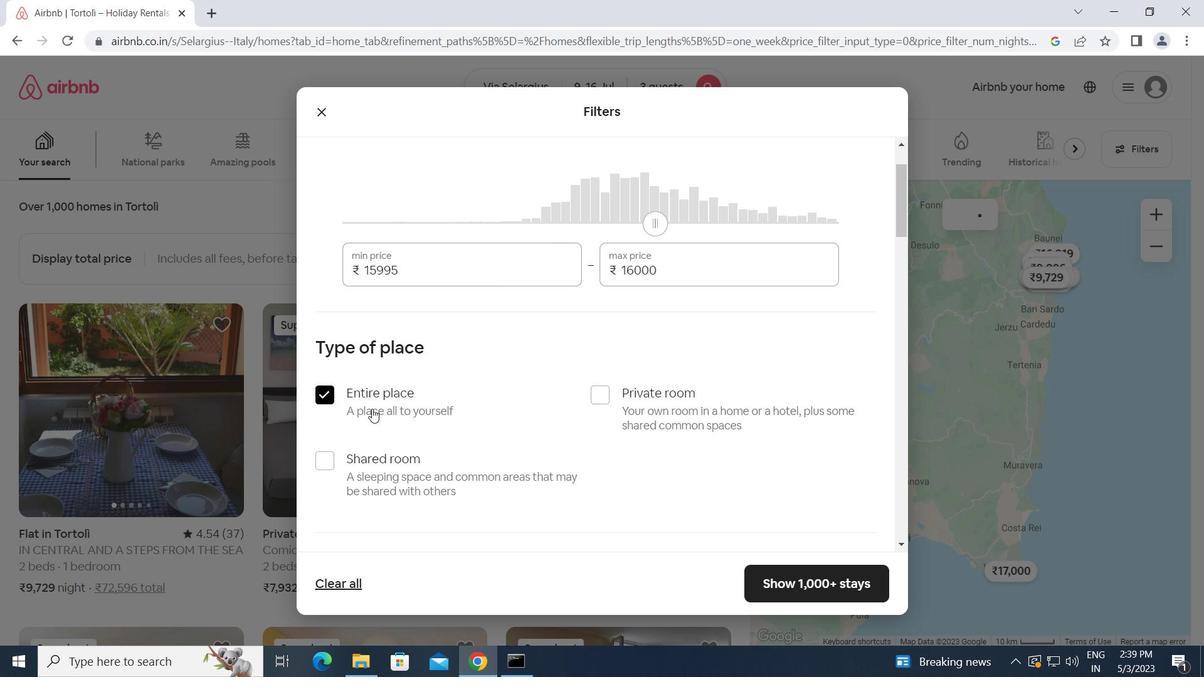 
Action: Mouse scrolled (372, 409) with delta (0, 0)
Screenshot: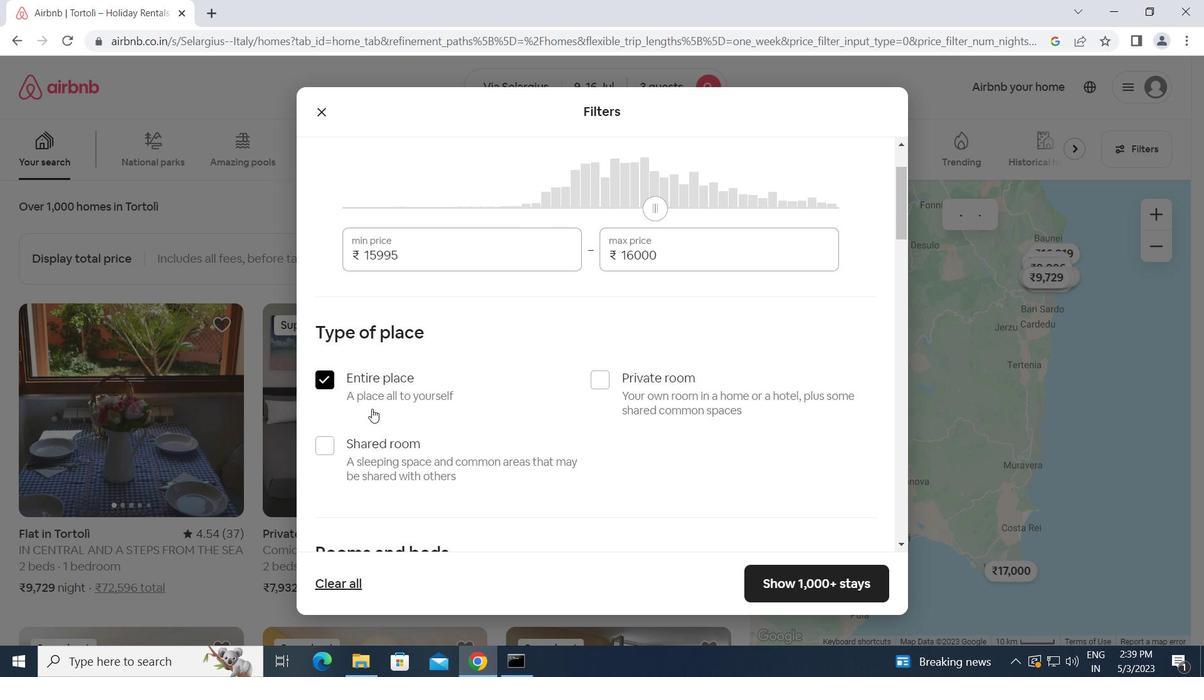 
Action: Mouse moved to (468, 340)
Screenshot: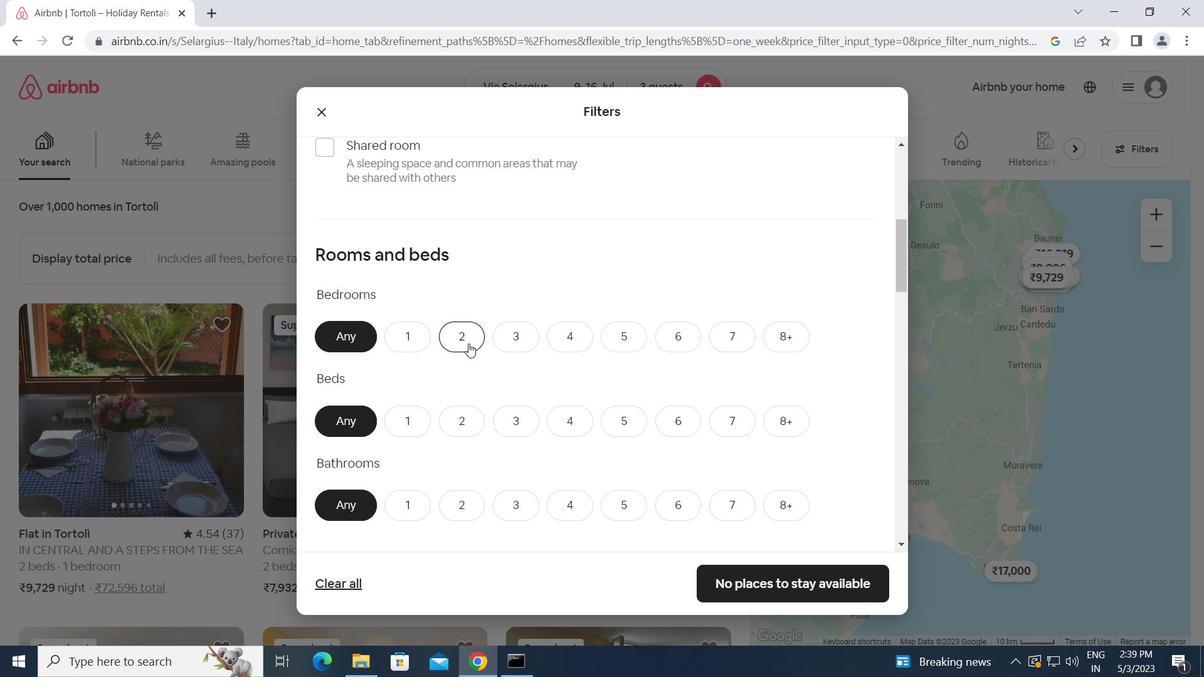
Action: Mouse pressed left at (468, 340)
Screenshot: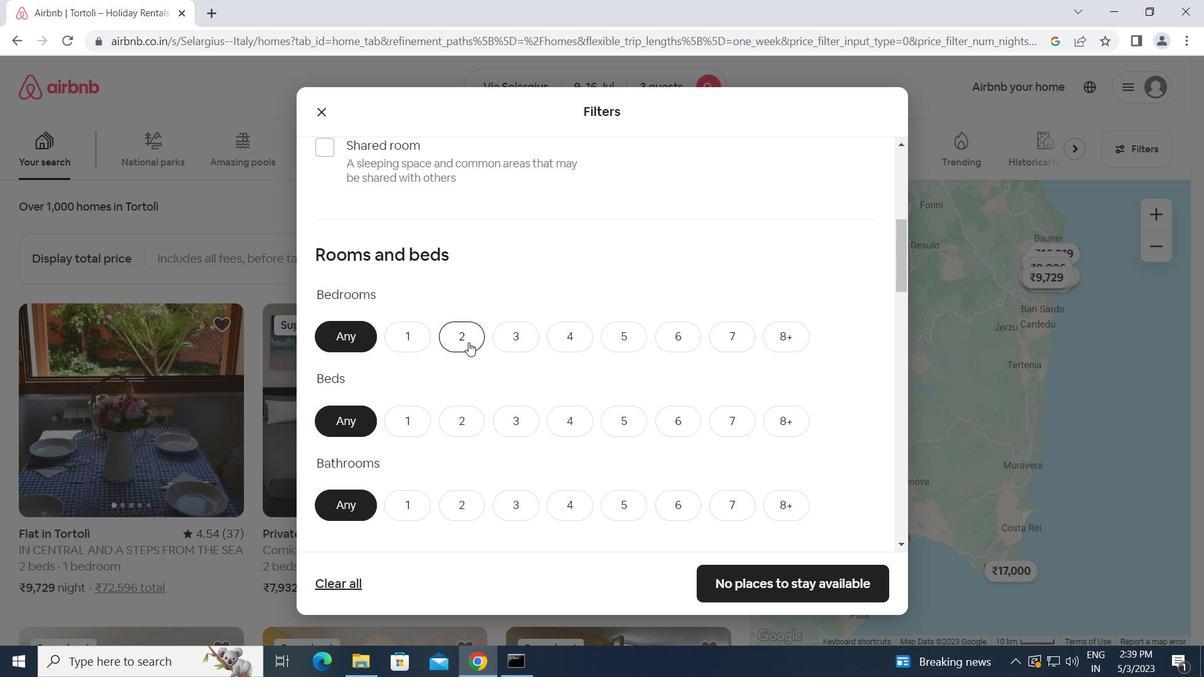 
Action: Mouse moved to (460, 425)
Screenshot: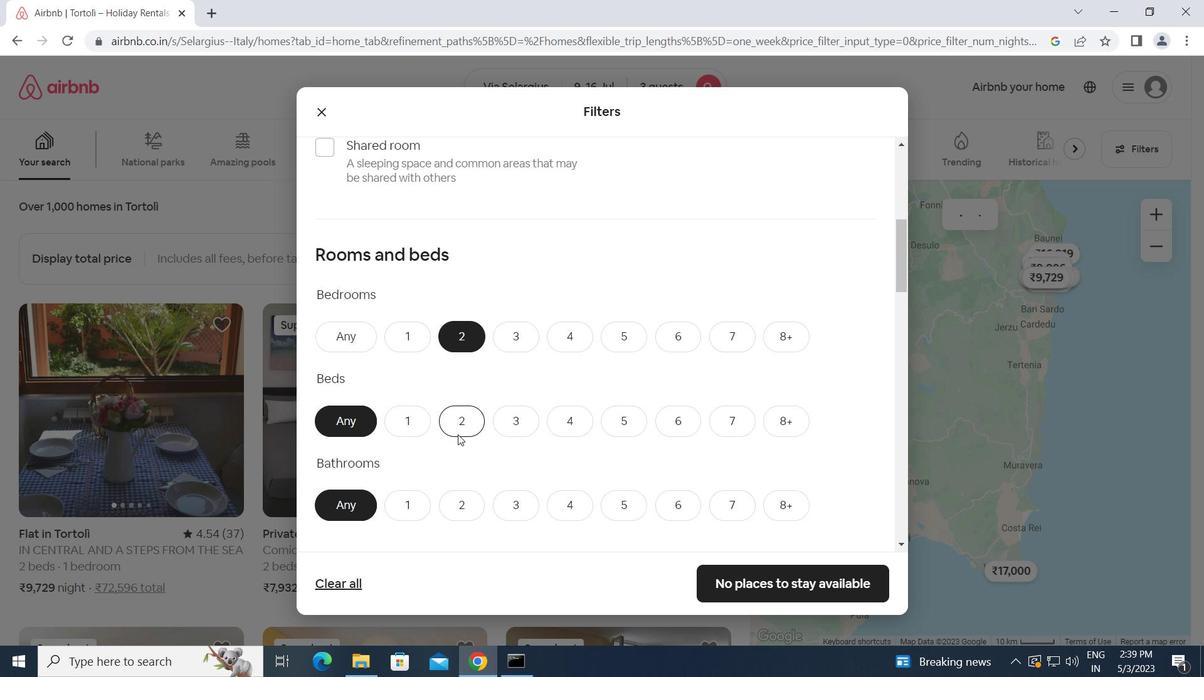 
Action: Mouse pressed left at (460, 425)
Screenshot: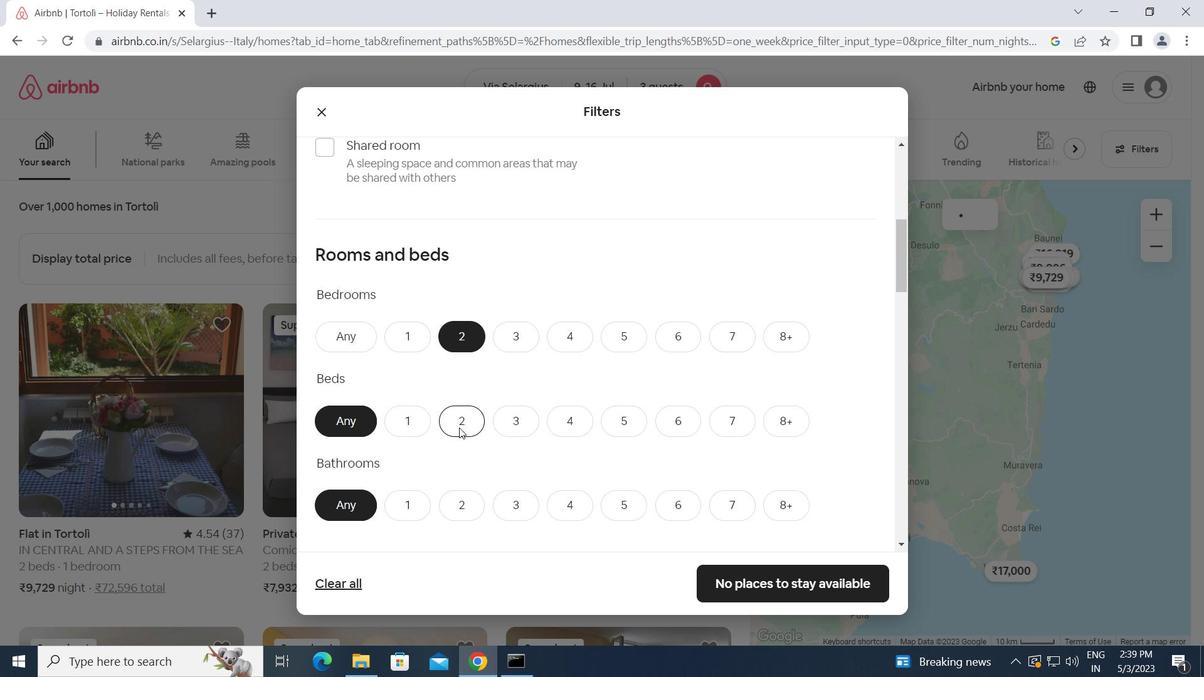 
Action: Mouse moved to (406, 504)
Screenshot: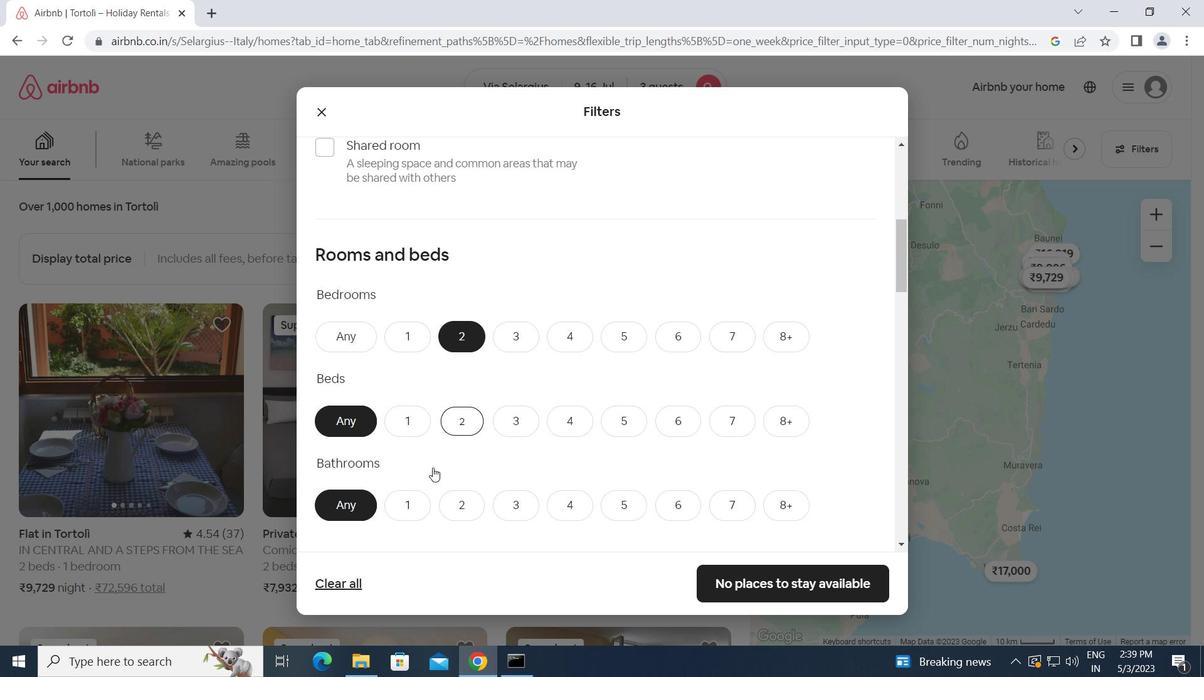 
Action: Mouse pressed left at (406, 504)
Screenshot: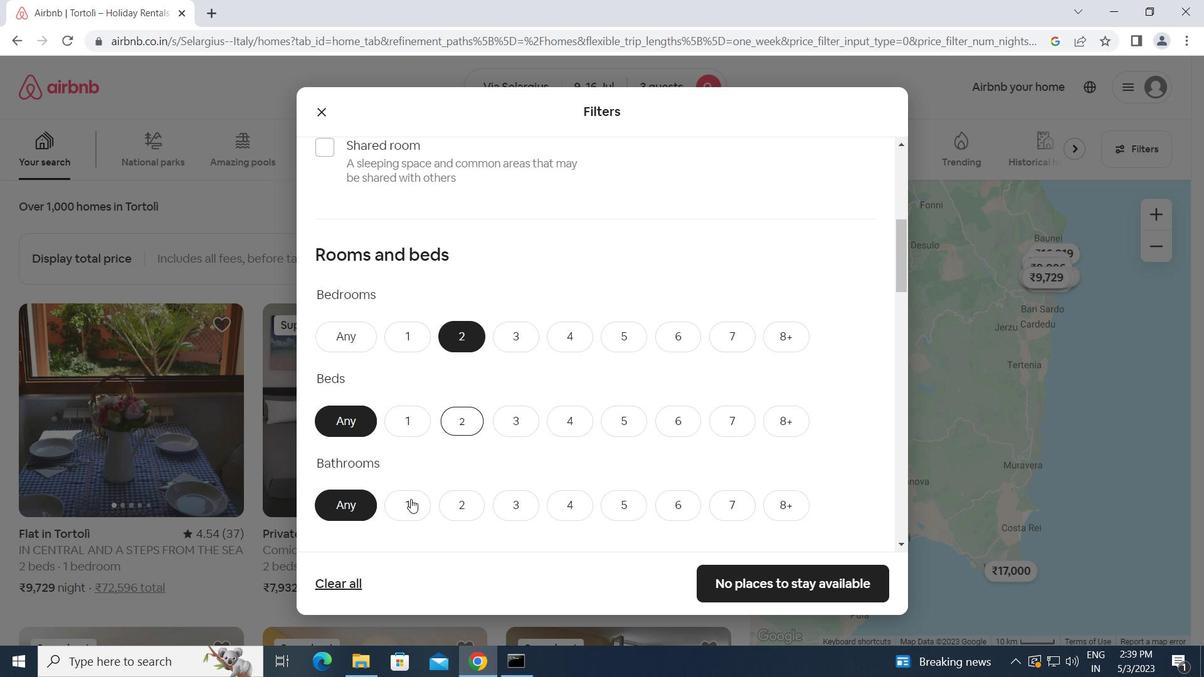 
Action: Mouse moved to (493, 509)
Screenshot: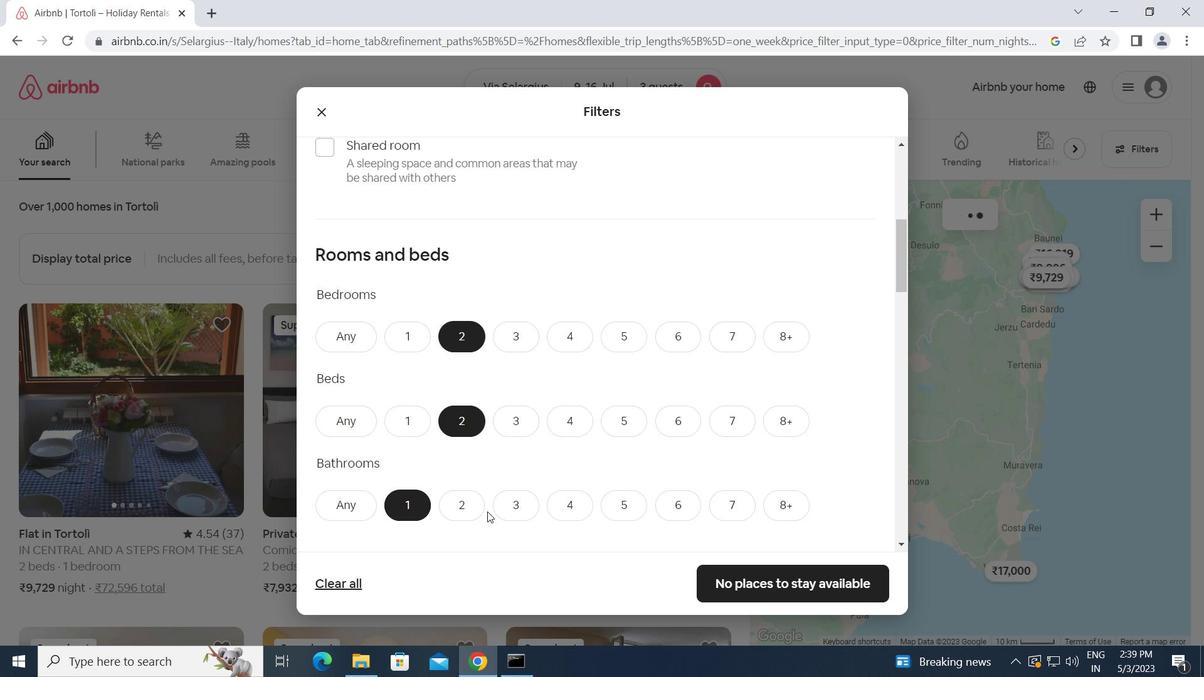 
Action: Mouse scrolled (493, 508) with delta (0, 0)
Screenshot: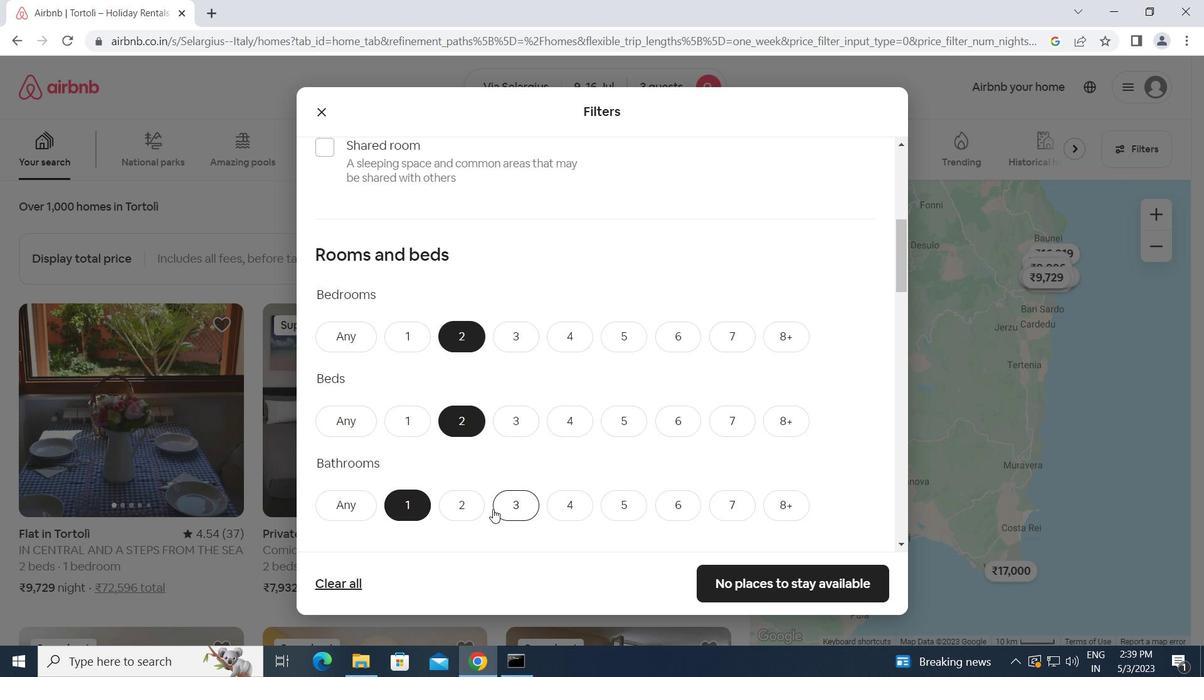 
Action: Mouse scrolled (493, 508) with delta (0, 0)
Screenshot: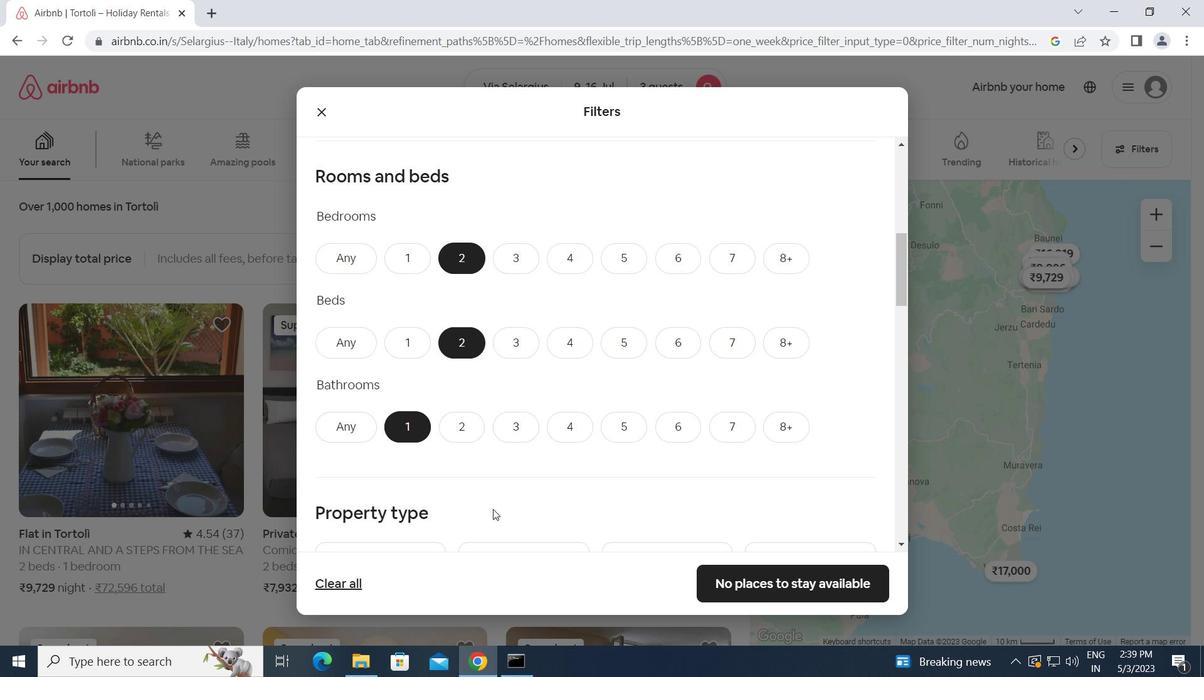 
Action: Mouse scrolled (493, 508) with delta (0, 0)
Screenshot: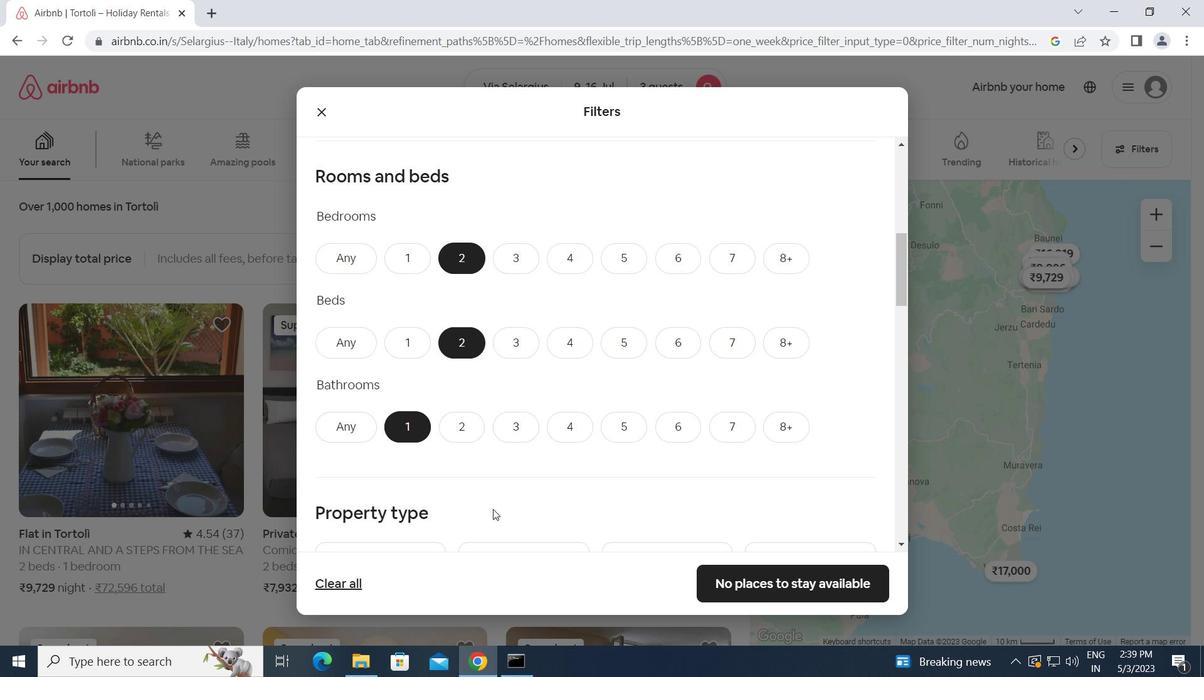 
Action: Mouse moved to (436, 474)
Screenshot: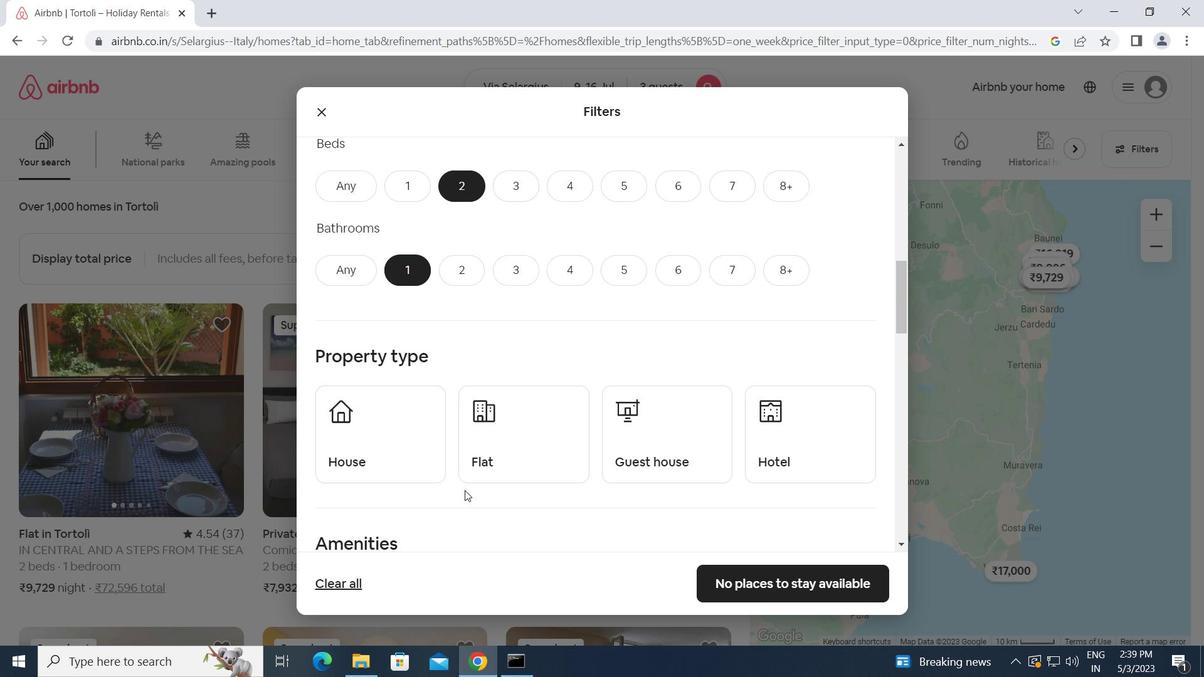
Action: Mouse pressed left at (436, 474)
Screenshot: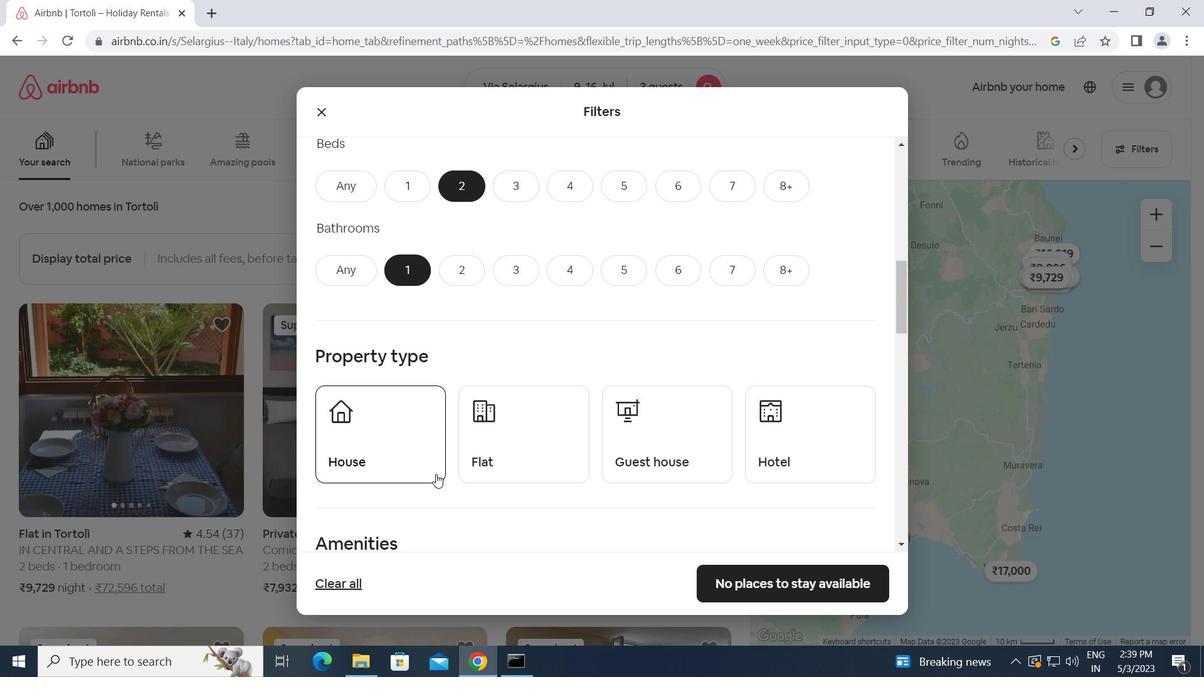 
Action: Mouse moved to (542, 459)
Screenshot: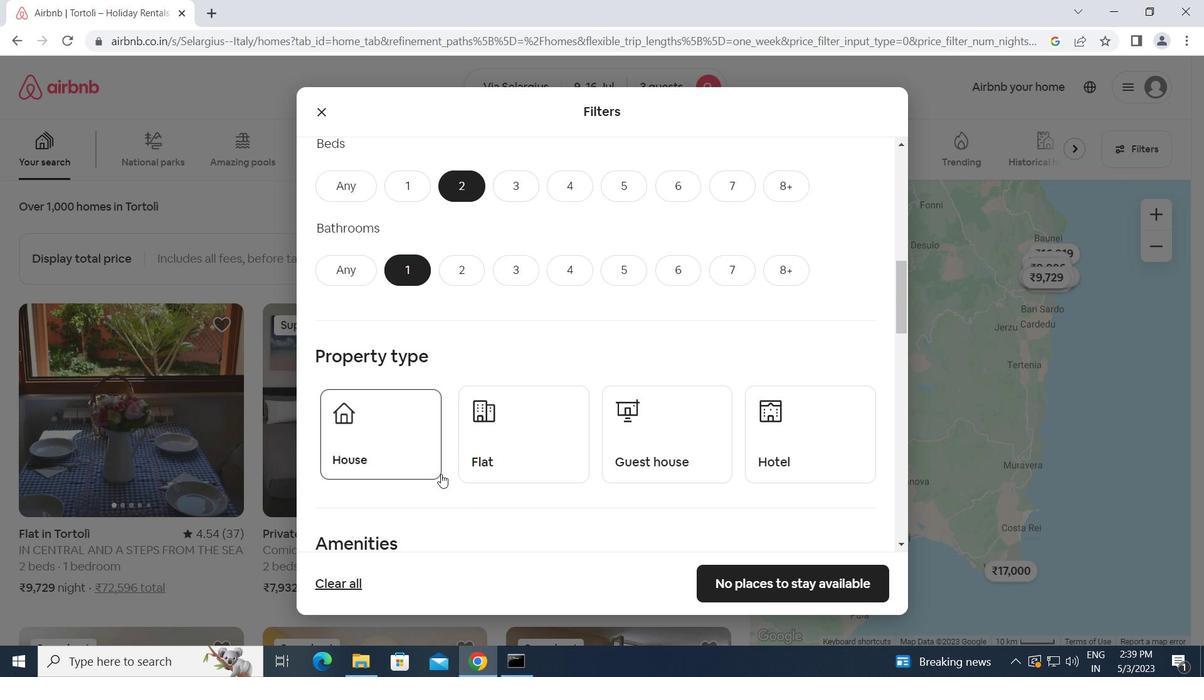 
Action: Mouse pressed left at (542, 459)
Screenshot: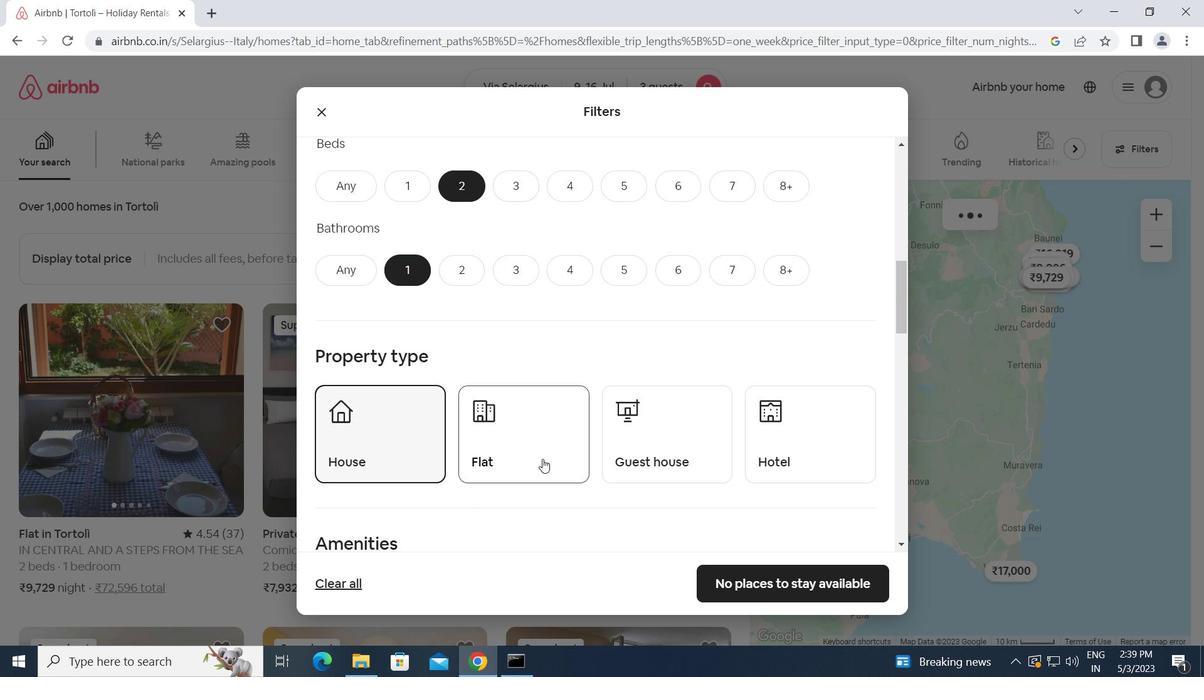 
Action: Mouse moved to (626, 447)
Screenshot: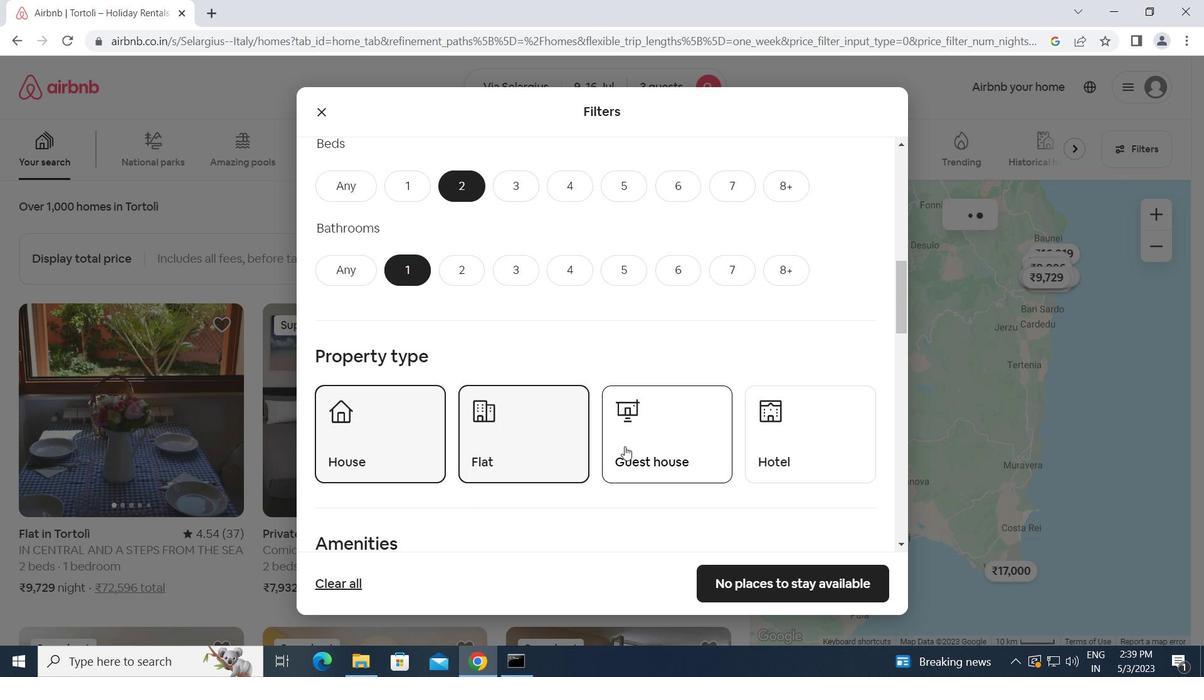 
Action: Mouse pressed left at (626, 447)
Screenshot: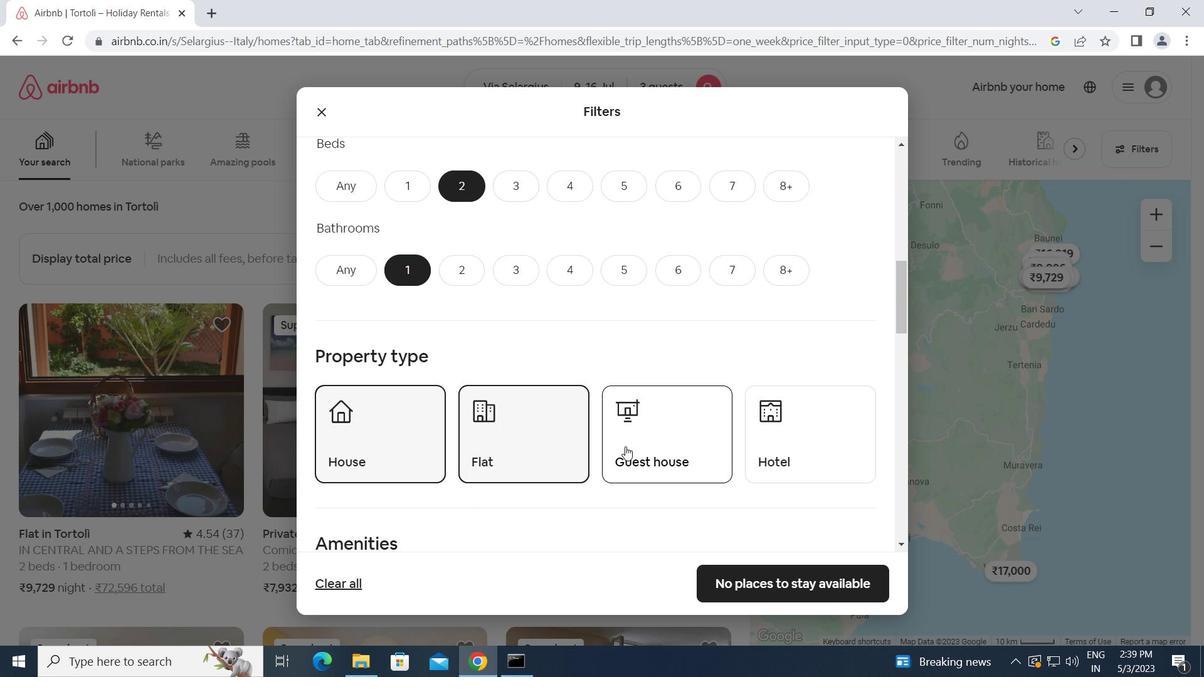 
Action: Mouse moved to (560, 479)
Screenshot: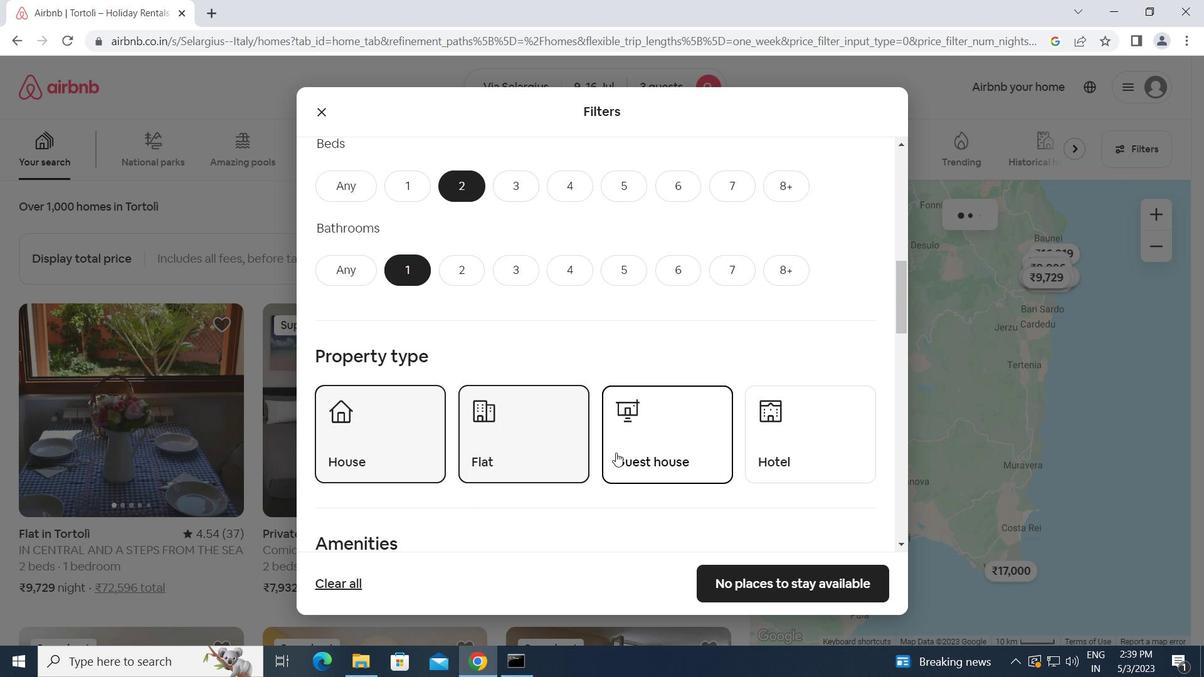 
Action: Mouse scrolled (560, 479) with delta (0, 0)
Screenshot: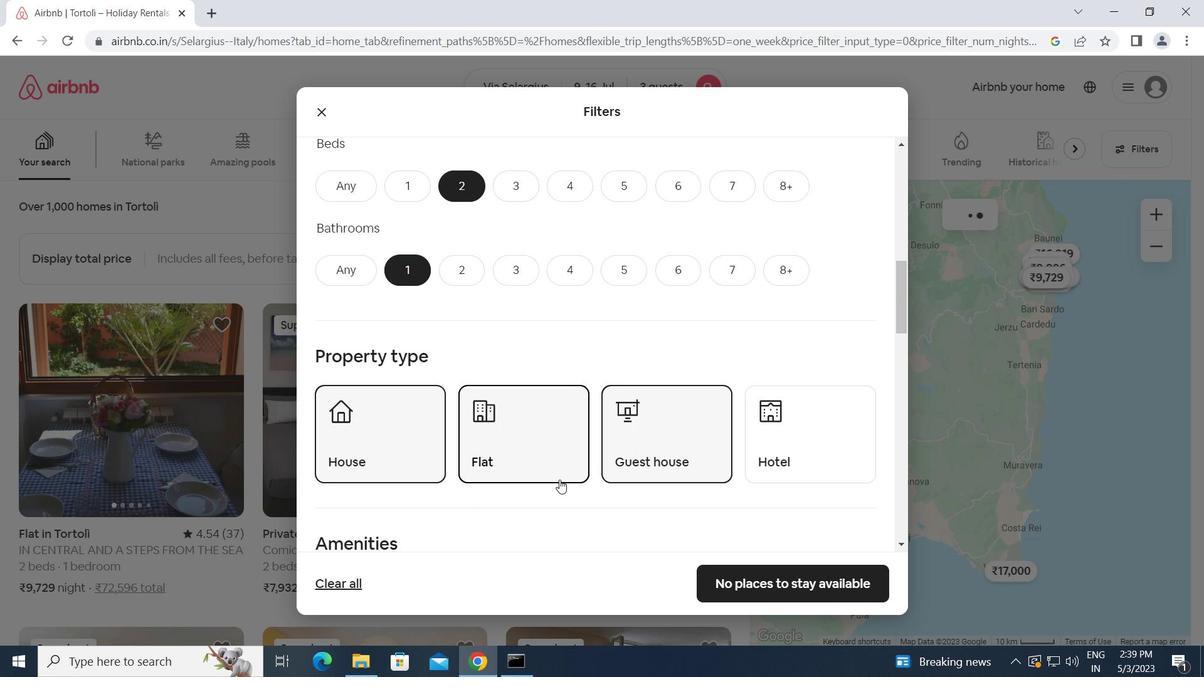 
Action: Mouse scrolled (560, 479) with delta (0, 0)
Screenshot: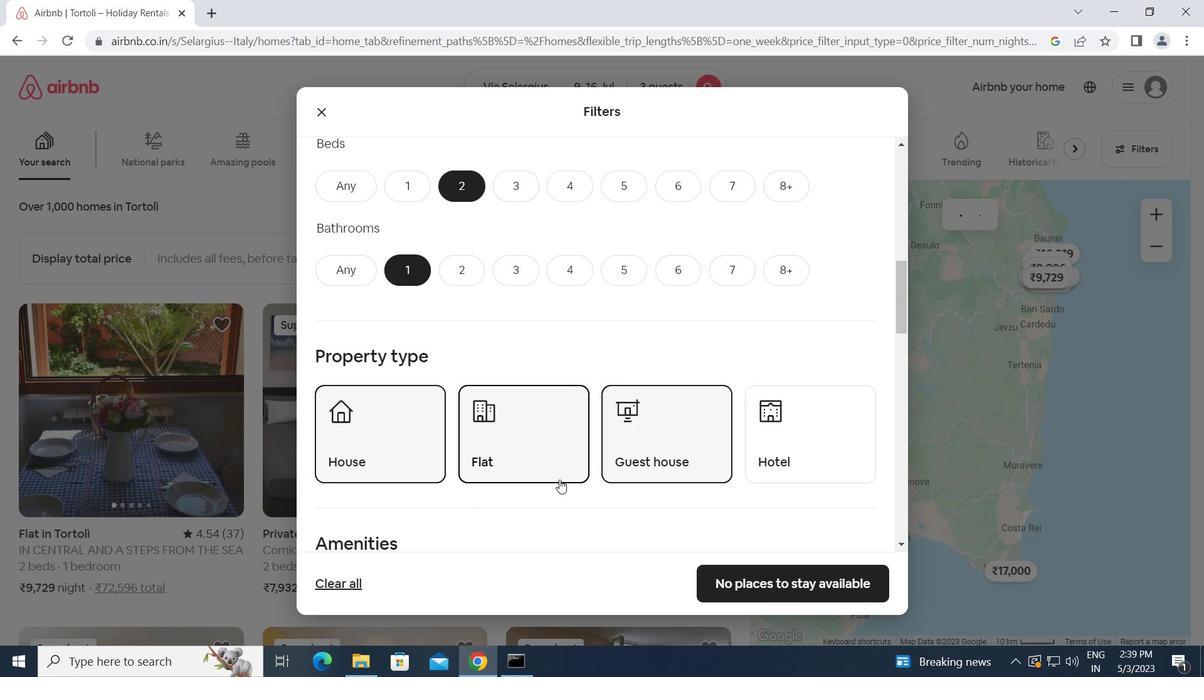 
Action: Mouse scrolled (560, 479) with delta (0, 0)
Screenshot: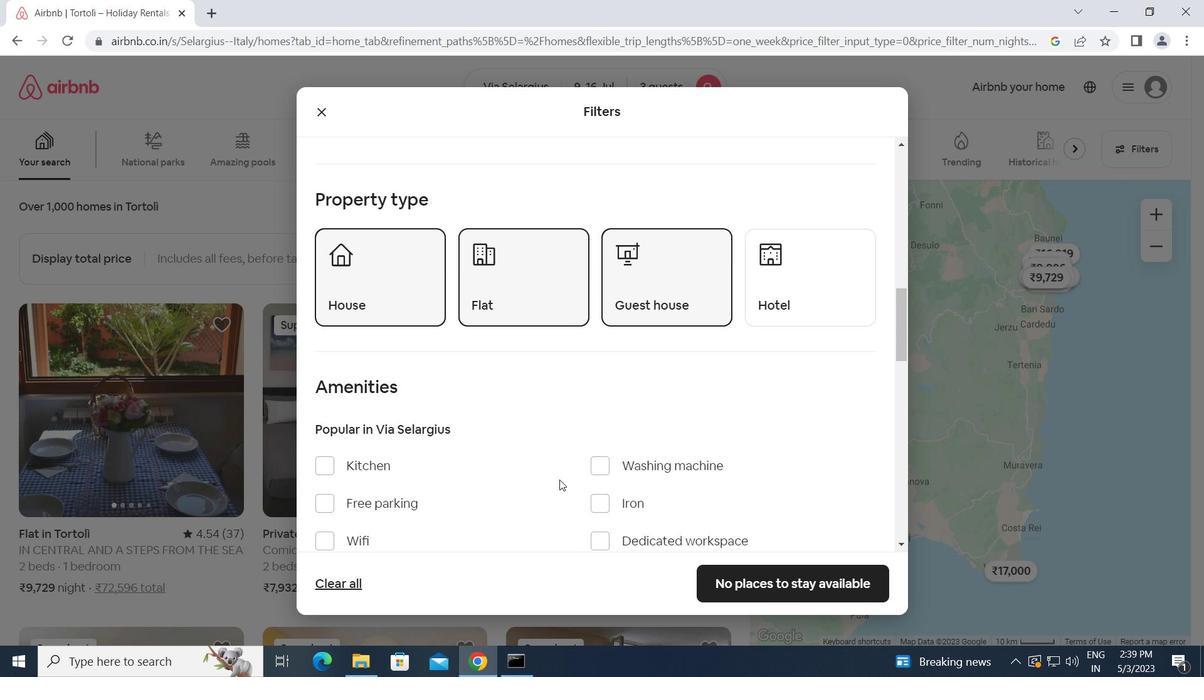 
Action: Mouse scrolled (560, 479) with delta (0, 0)
Screenshot: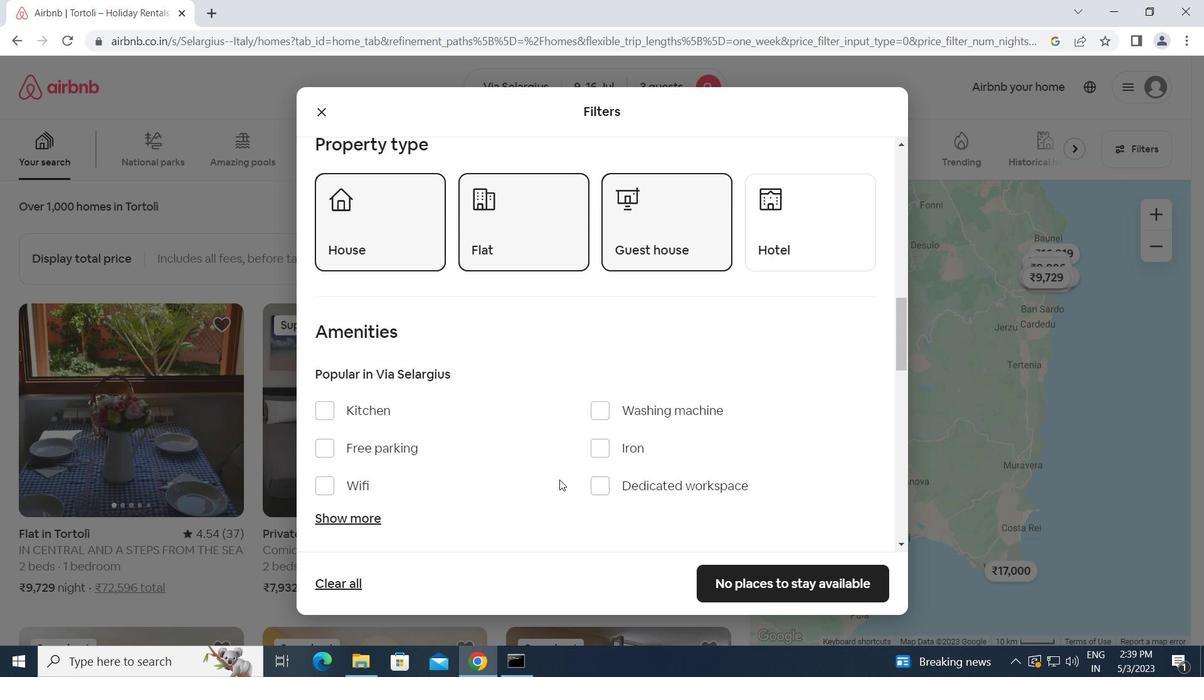 
Action: Mouse scrolled (560, 479) with delta (0, 0)
Screenshot: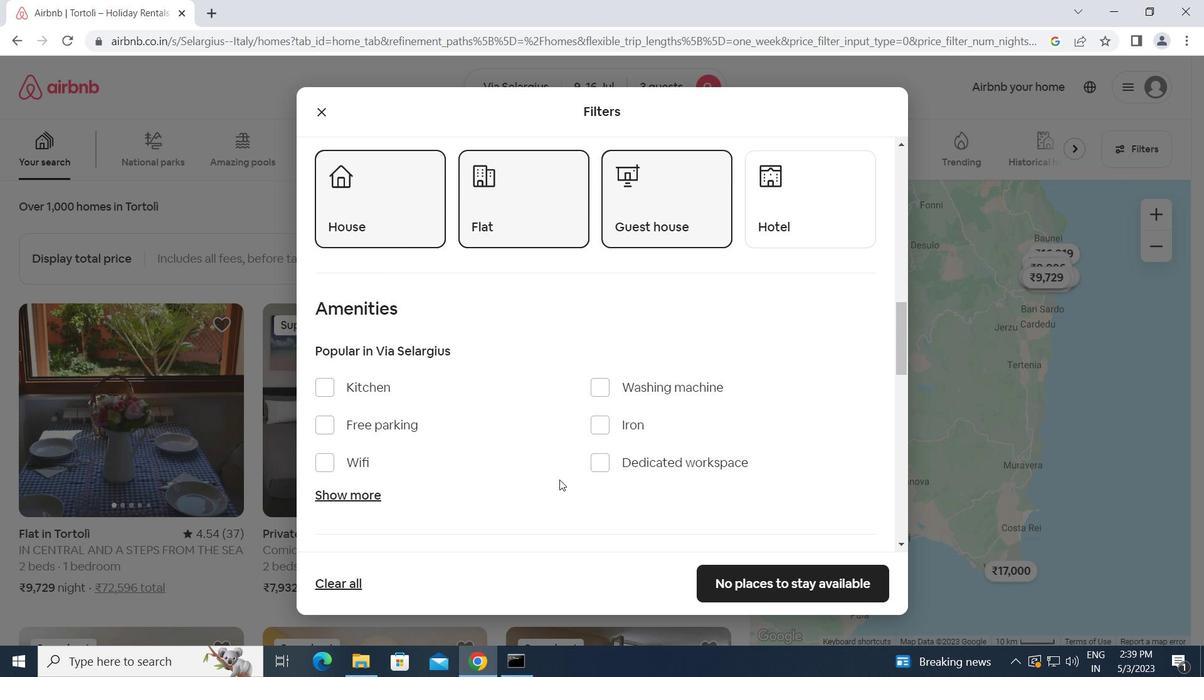 
Action: Mouse moved to (584, 482)
Screenshot: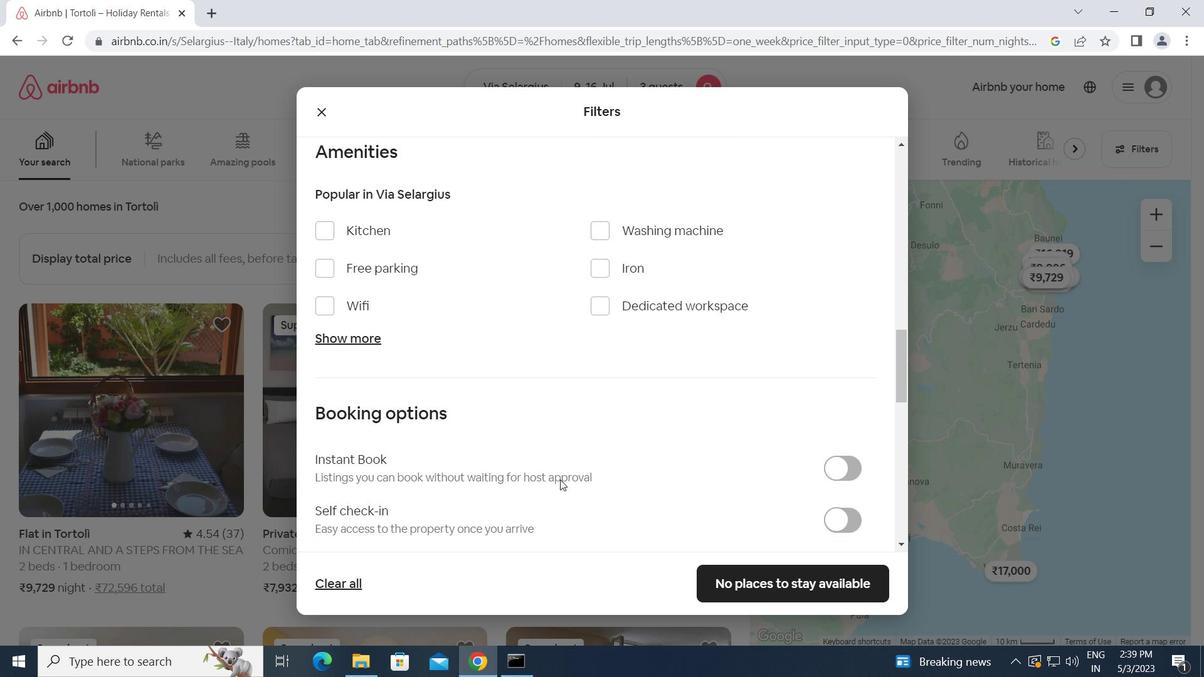 
Action: Mouse scrolled (584, 481) with delta (0, 0)
Screenshot: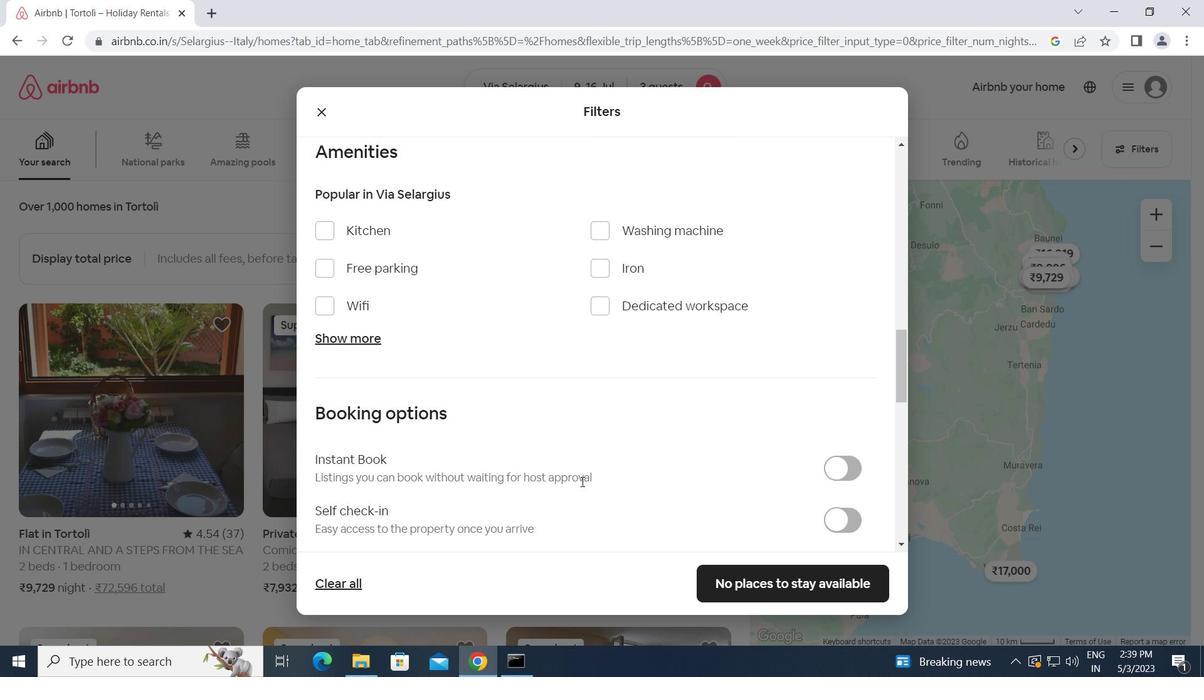 
Action: Mouse moved to (838, 438)
Screenshot: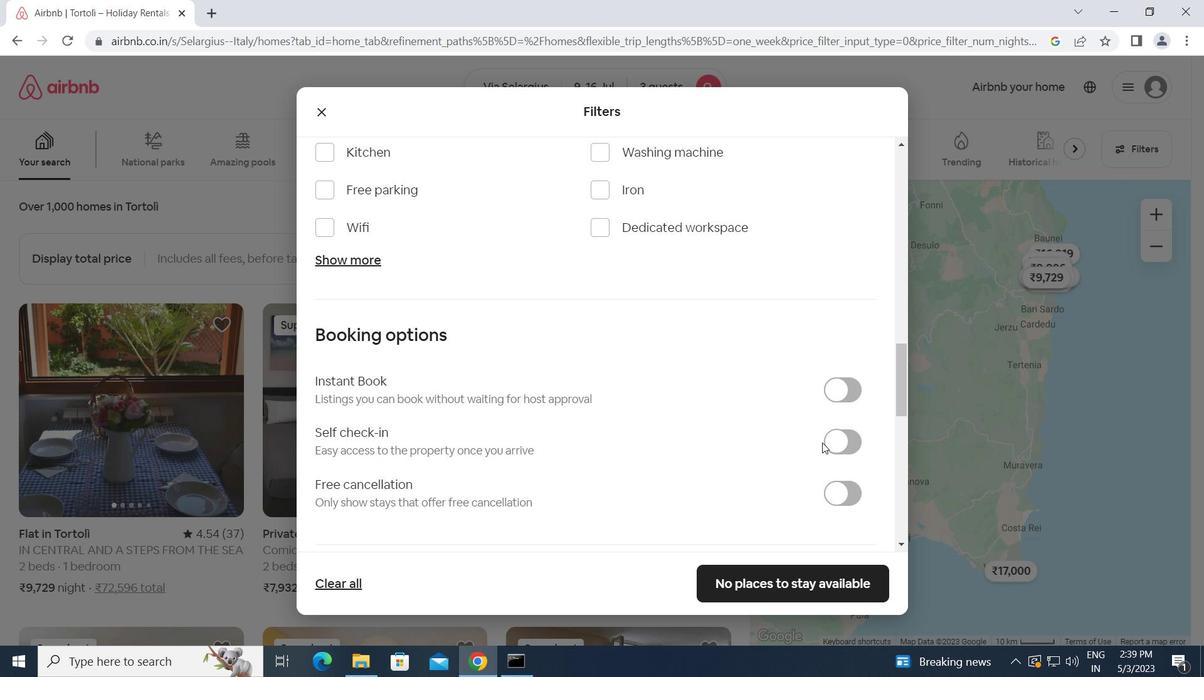 
Action: Mouse pressed left at (838, 438)
Screenshot: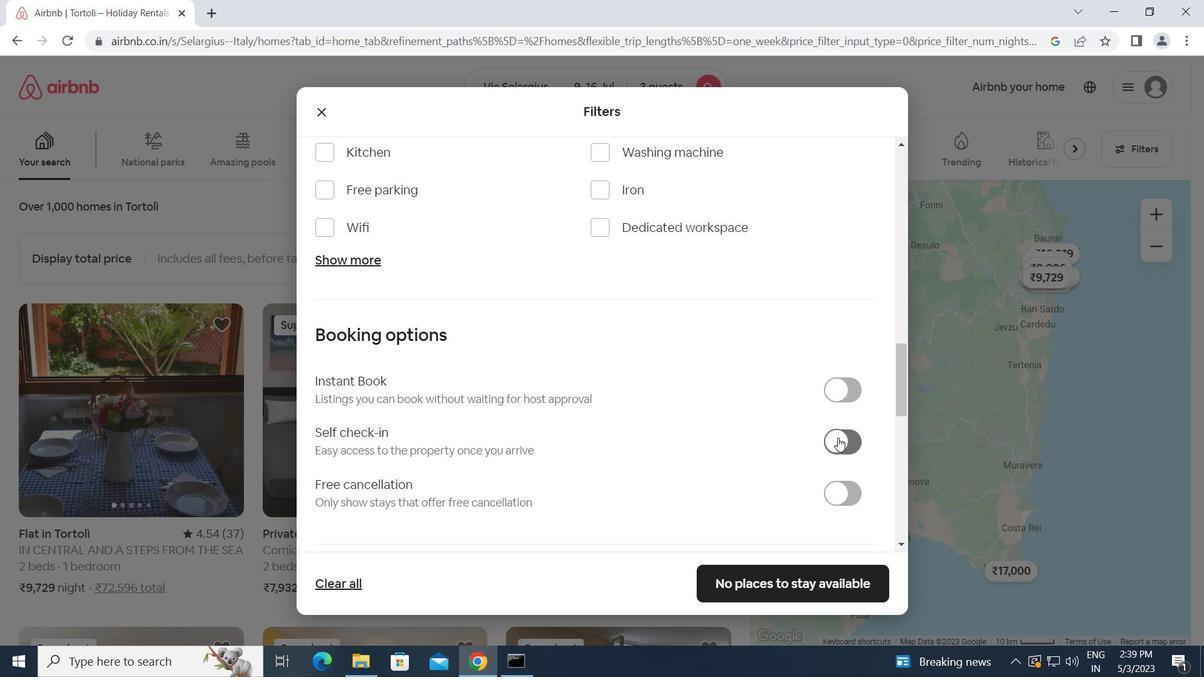
Action: Mouse moved to (530, 493)
Screenshot: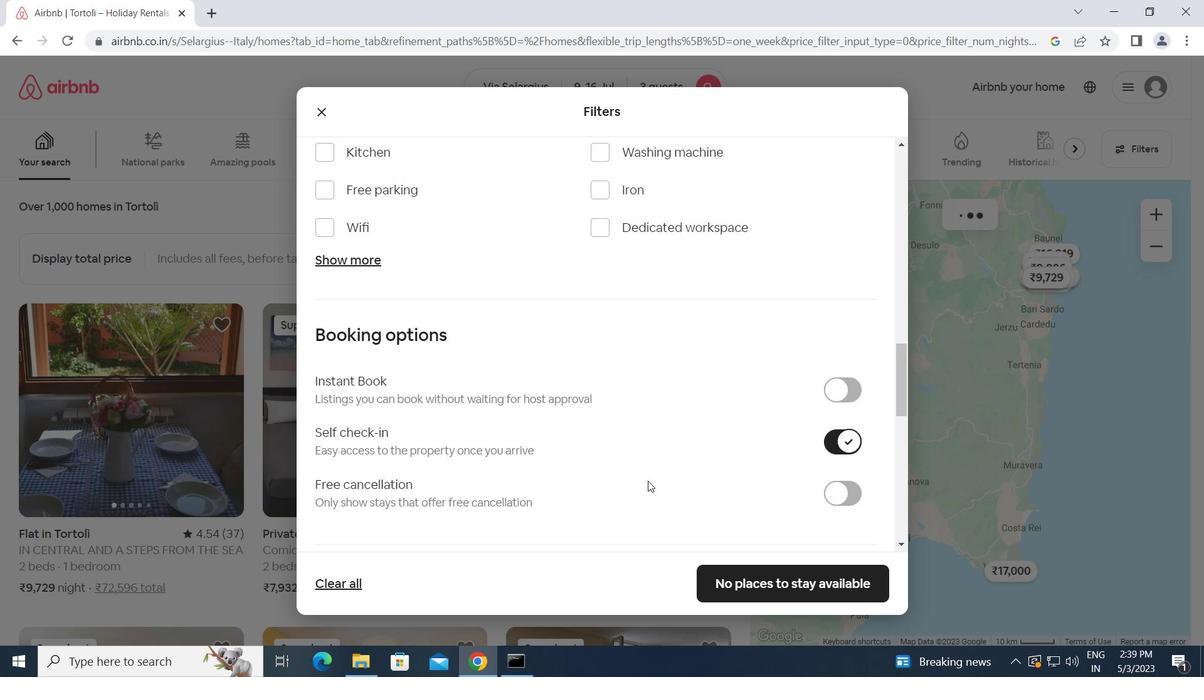 
Action: Mouse scrolled (530, 493) with delta (0, 0)
Screenshot: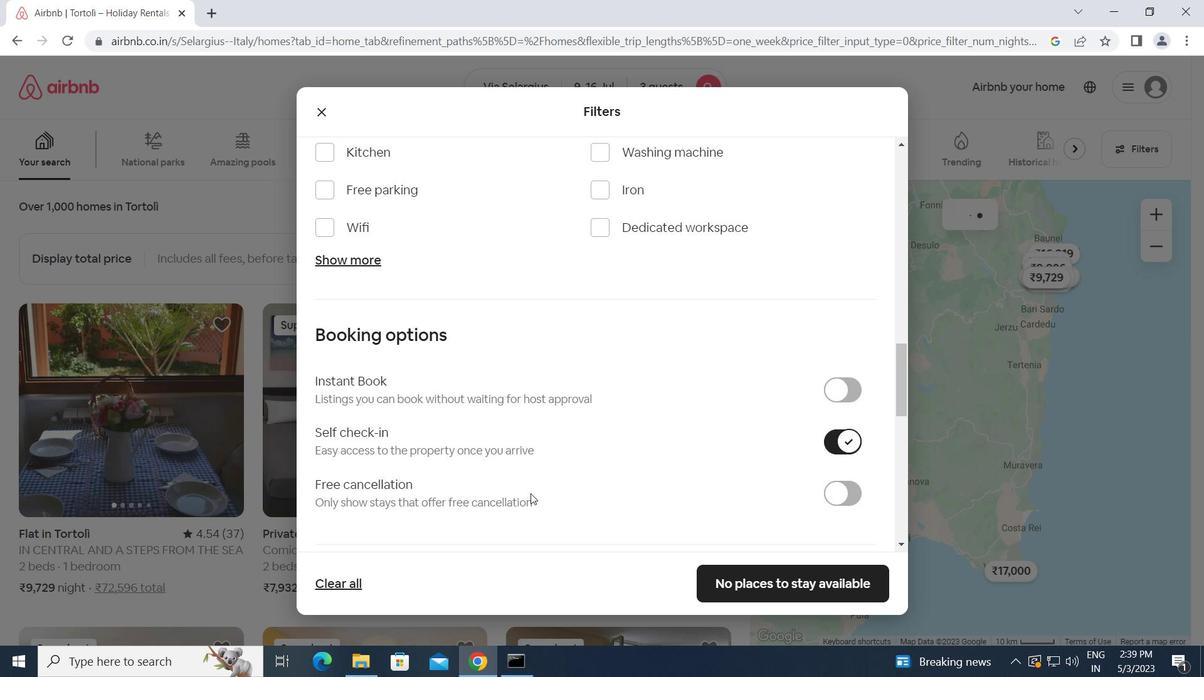 
Action: Mouse scrolled (530, 493) with delta (0, 0)
Screenshot: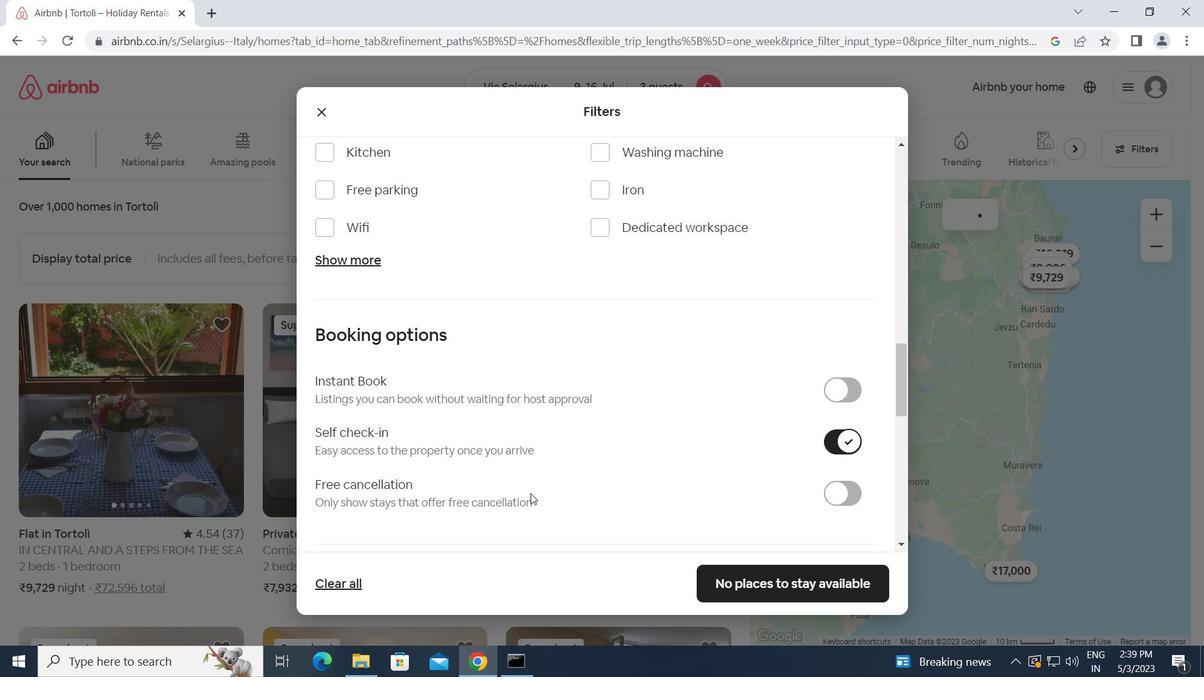 
Action: Mouse scrolled (530, 493) with delta (0, 0)
Screenshot: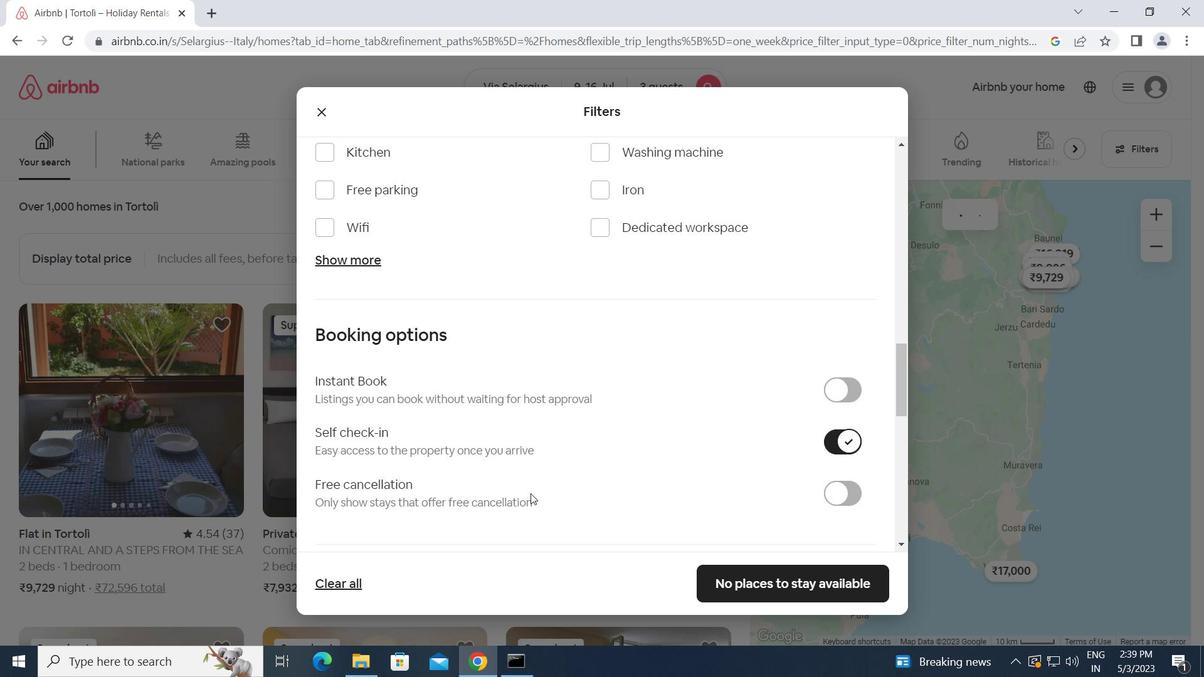 
Action: Mouse scrolled (530, 493) with delta (0, 0)
Screenshot: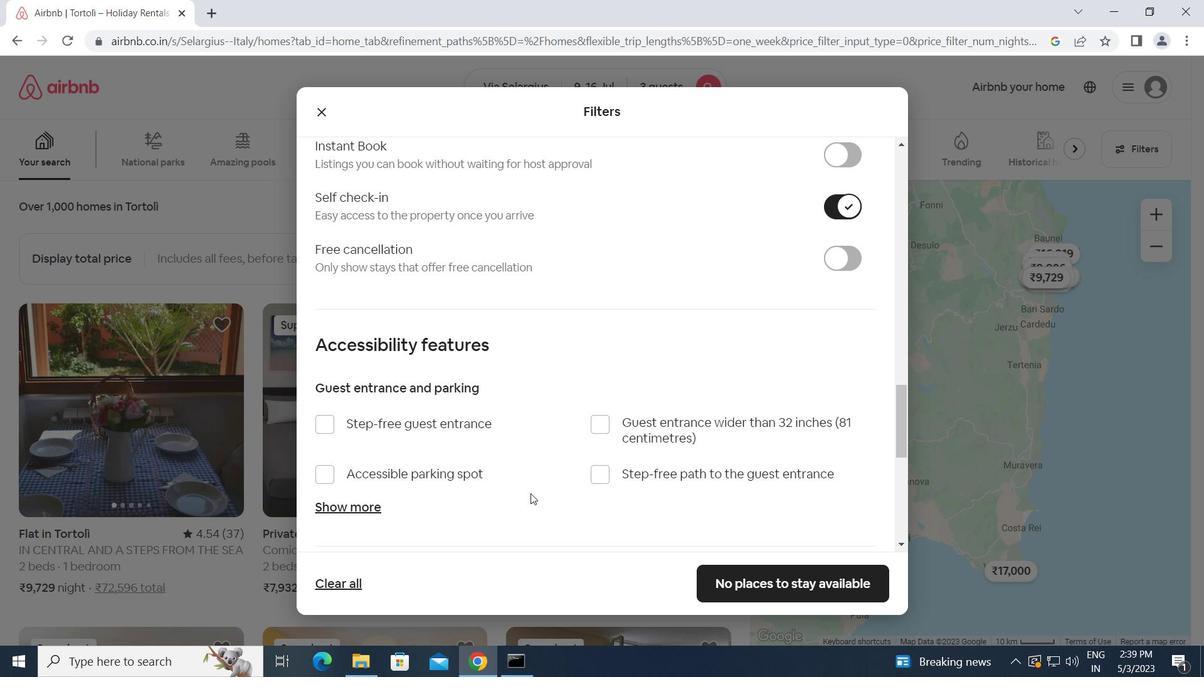 
Action: Mouse scrolled (530, 493) with delta (0, 0)
Screenshot: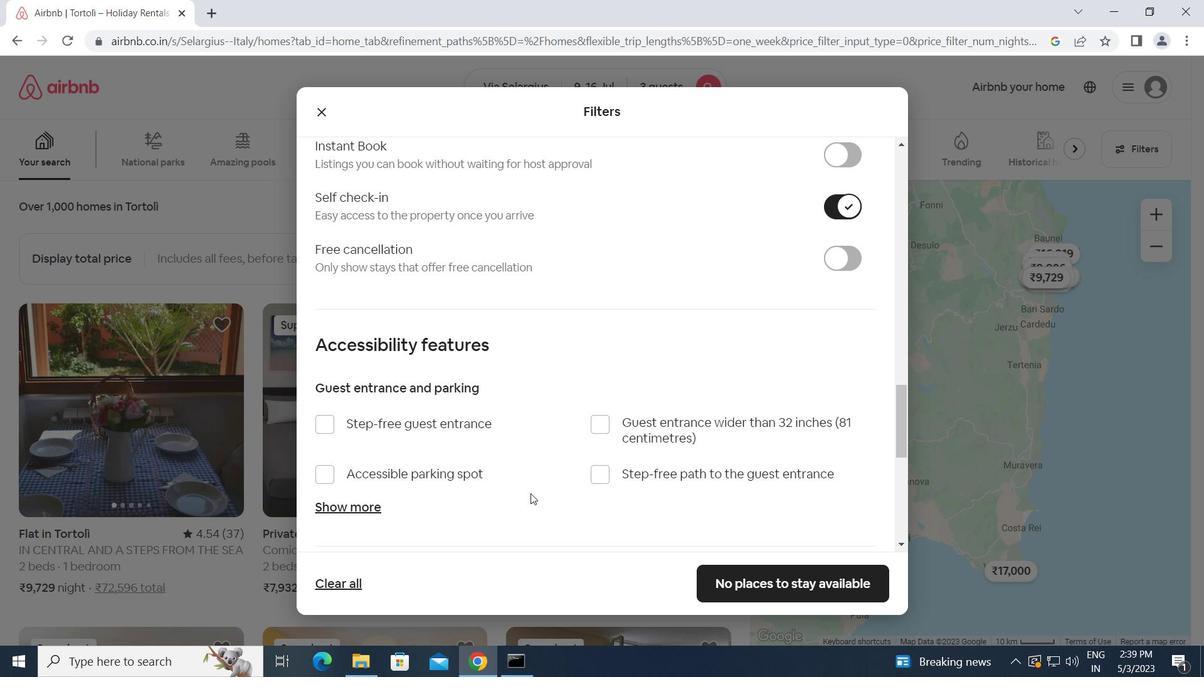 
Action: Mouse scrolled (530, 493) with delta (0, 0)
Screenshot: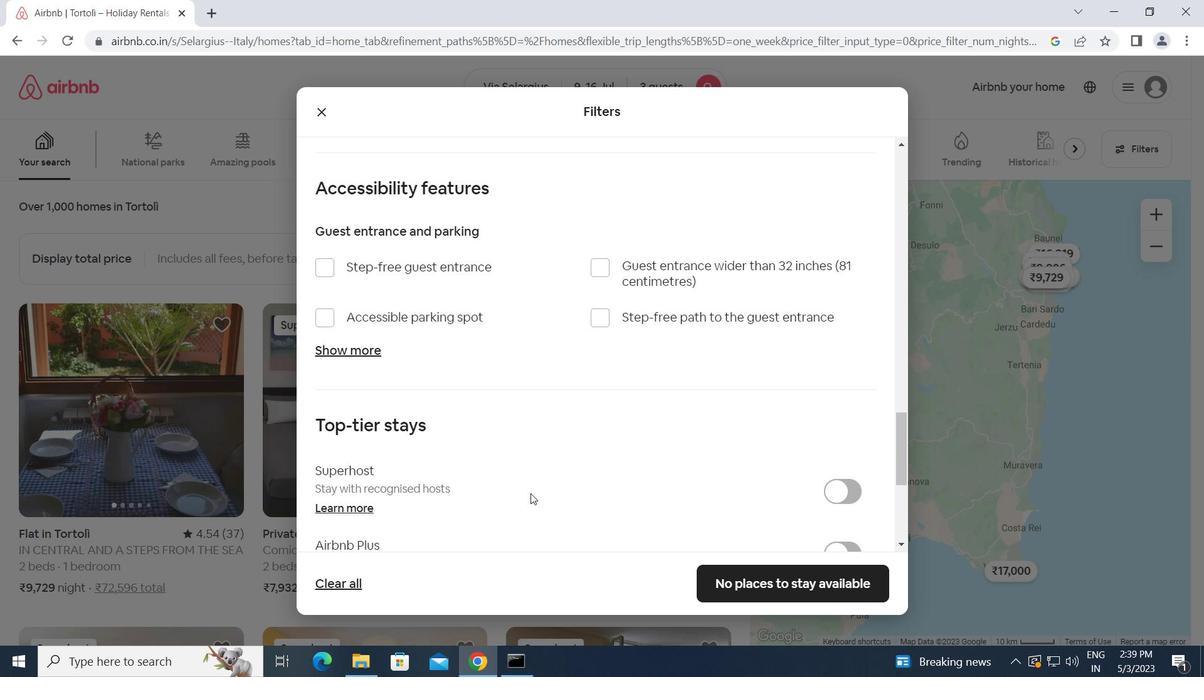 
Action: Mouse scrolled (530, 493) with delta (0, 0)
Screenshot: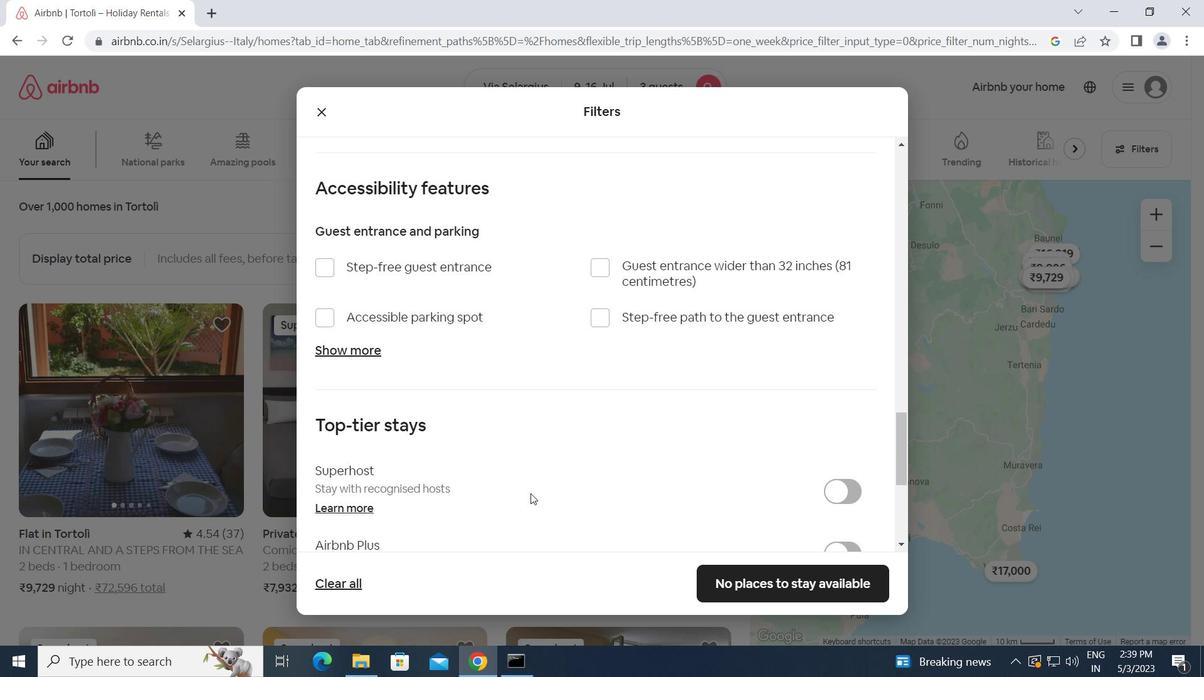 
Action: Mouse scrolled (530, 493) with delta (0, 0)
Screenshot: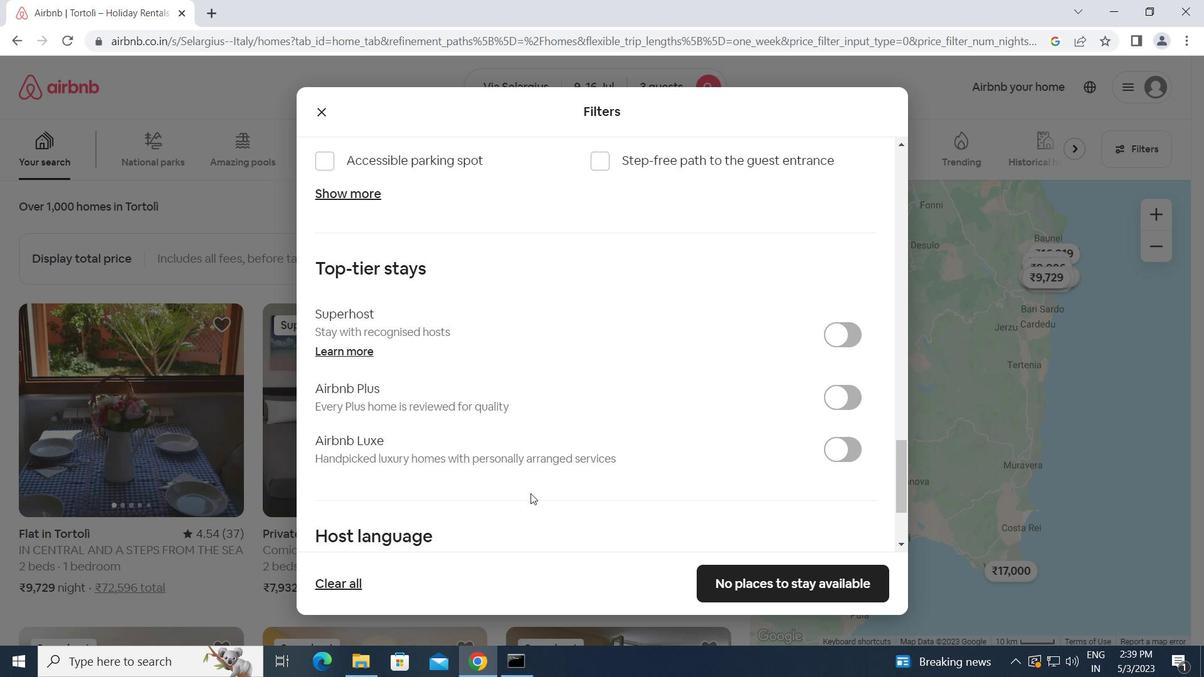 
Action: Mouse scrolled (530, 493) with delta (0, 0)
Screenshot: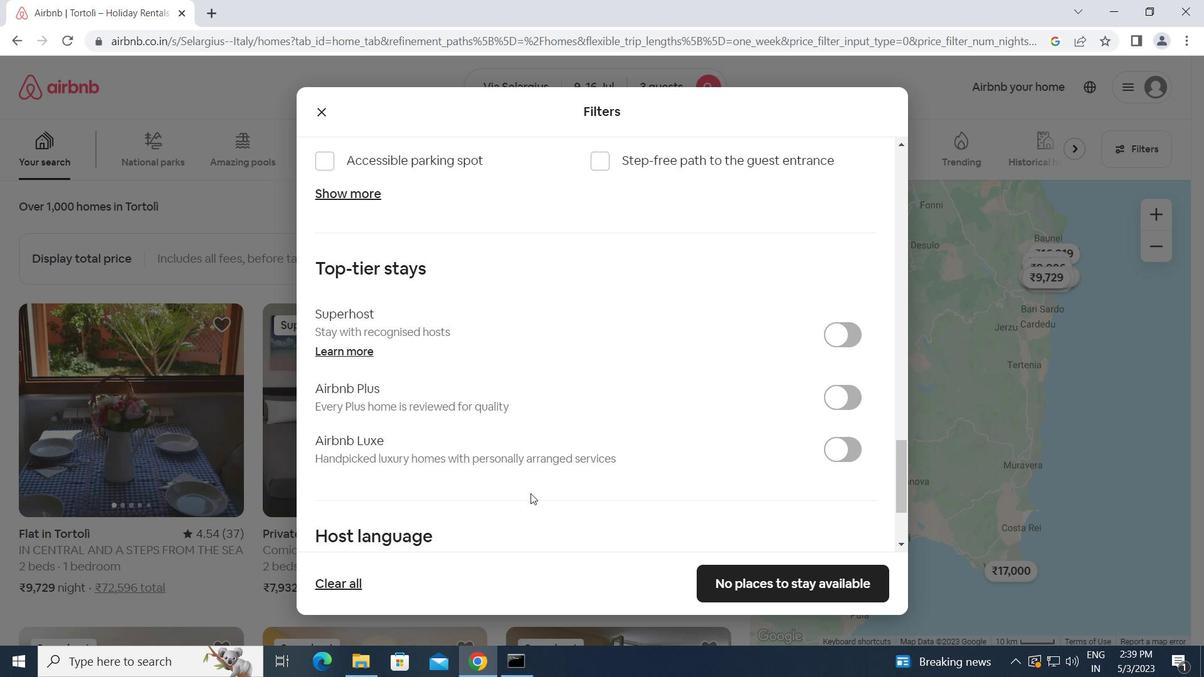 
Action: Mouse scrolled (530, 493) with delta (0, 0)
Screenshot: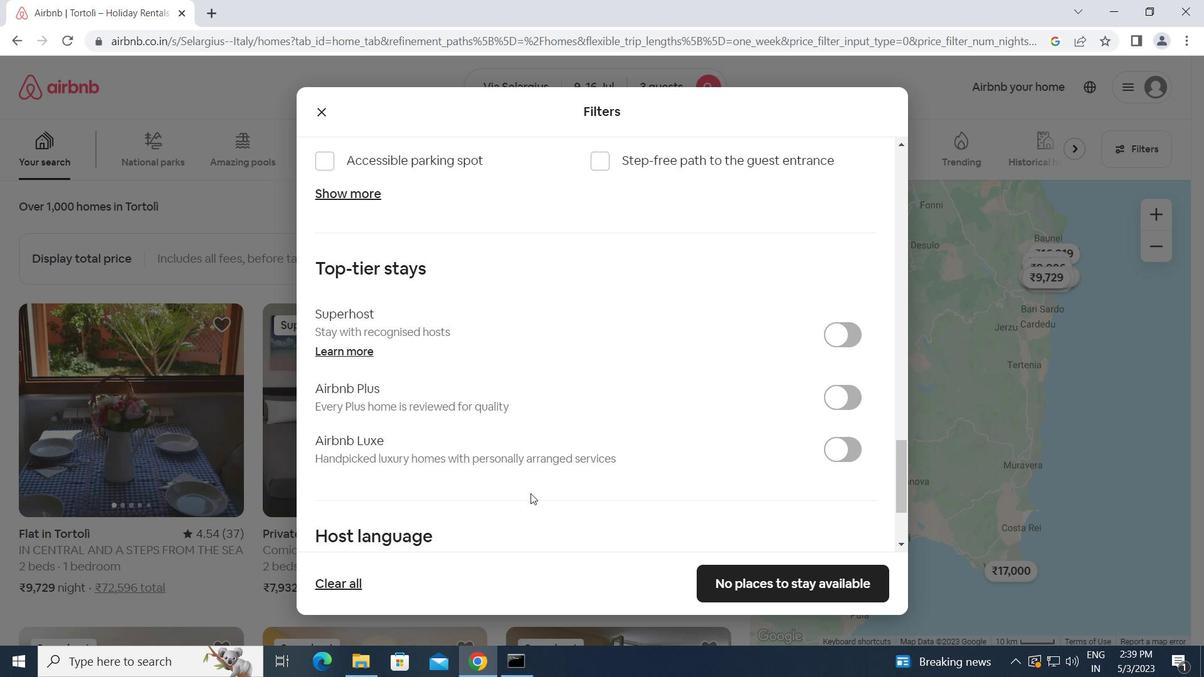 
Action: Mouse moved to (323, 434)
Screenshot: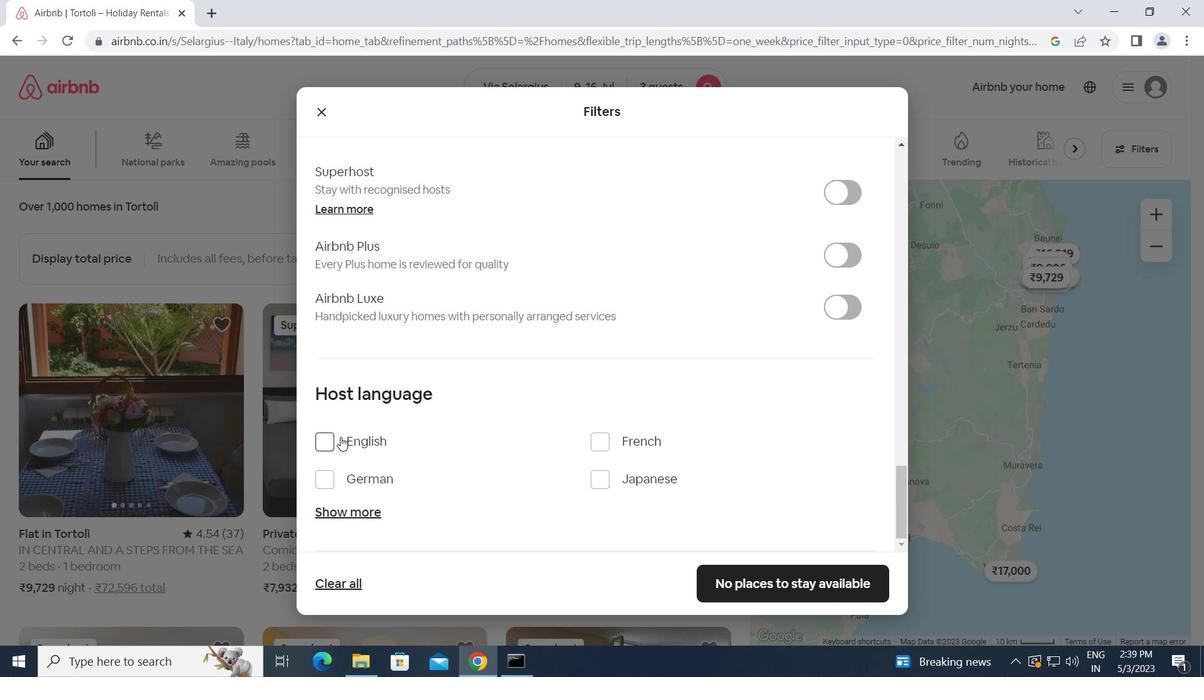 
Action: Mouse pressed left at (323, 434)
Screenshot: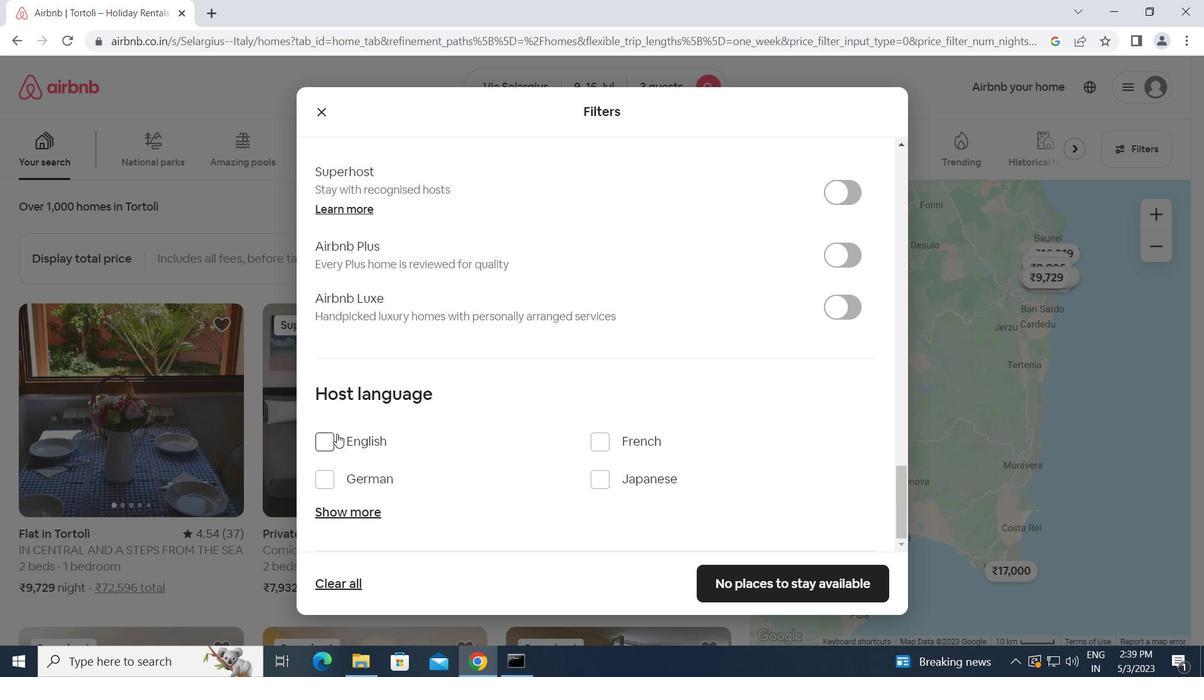 
Action: Mouse moved to (711, 571)
Screenshot: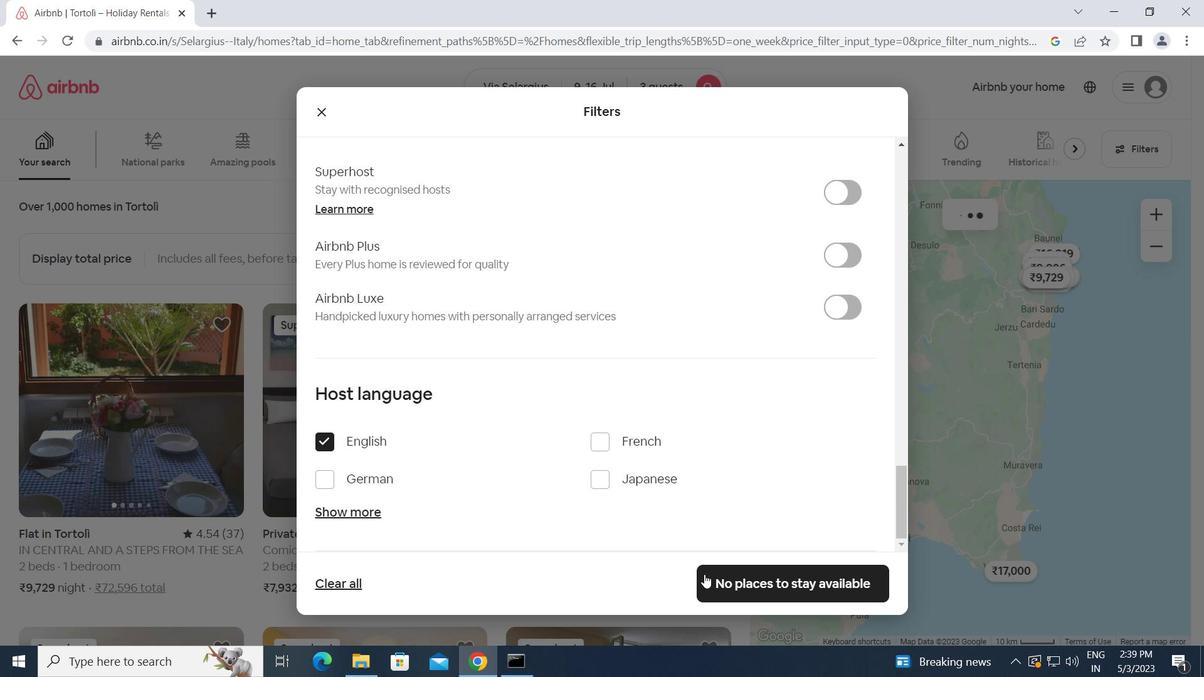 
Action: Mouse pressed left at (711, 571)
Screenshot: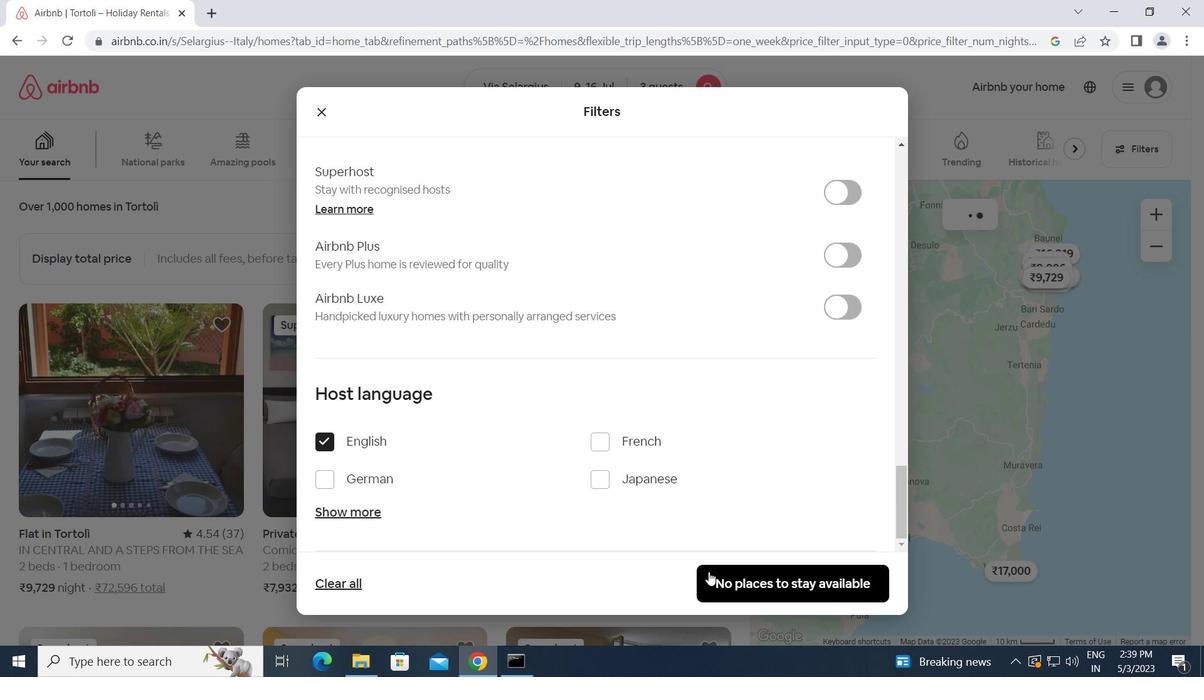 
